 Task: Search one way flight ticket for 5 adults, 2 children, 1 infant in seat and 1 infant on lap in economy from Paducah: Barkley Regional Airport to Rock Springs: Southwest Wyoming Regional Airport (rock Springs Sweetwater County Airport) on 8-5-2023. Choice of flights is Westjet. Number of bags: 10 checked bags. Price is upto 40000. Outbound departure time preference is 9:45.
Action: Mouse moved to (320, 284)
Screenshot: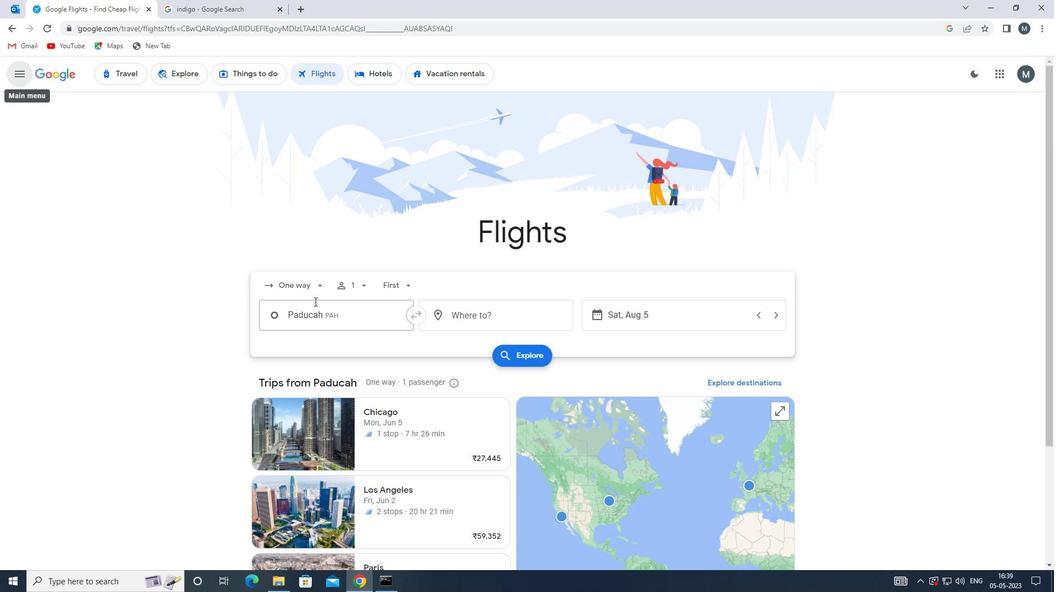 
Action: Mouse pressed left at (320, 284)
Screenshot: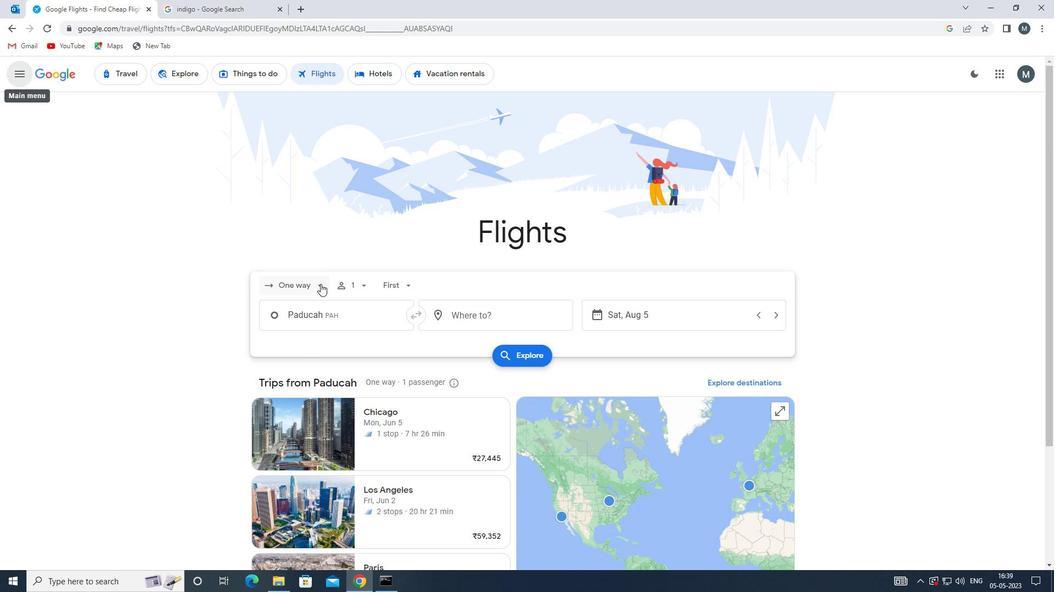 
Action: Mouse moved to (314, 334)
Screenshot: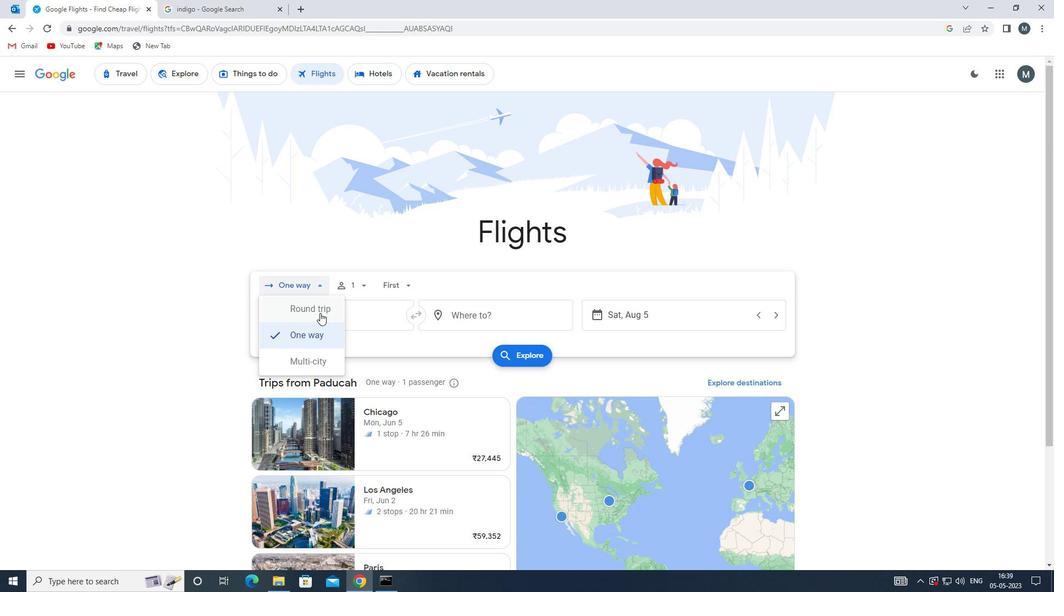 
Action: Mouse pressed left at (314, 334)
Screenshot: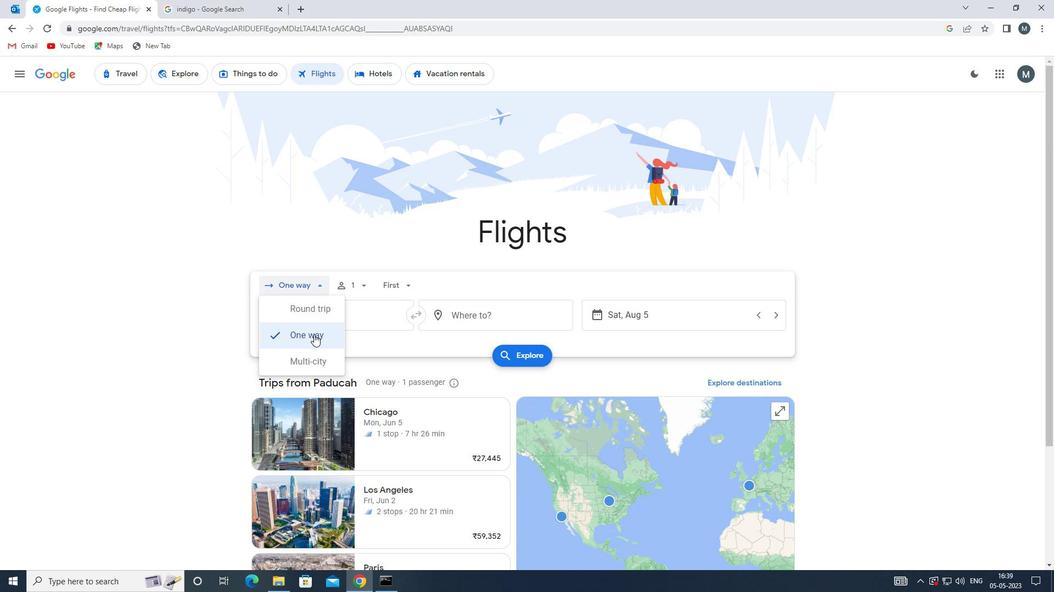 
Action: Mouse moved to (365, 281)
Screenshot: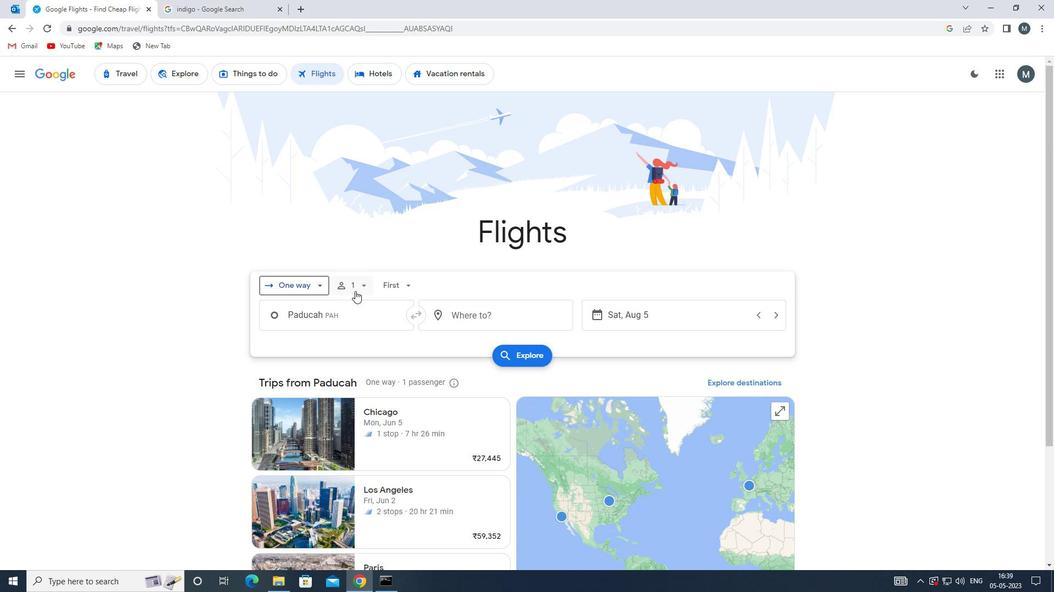 
Action: Mouse pressed left at (365, 281)
Screenshot: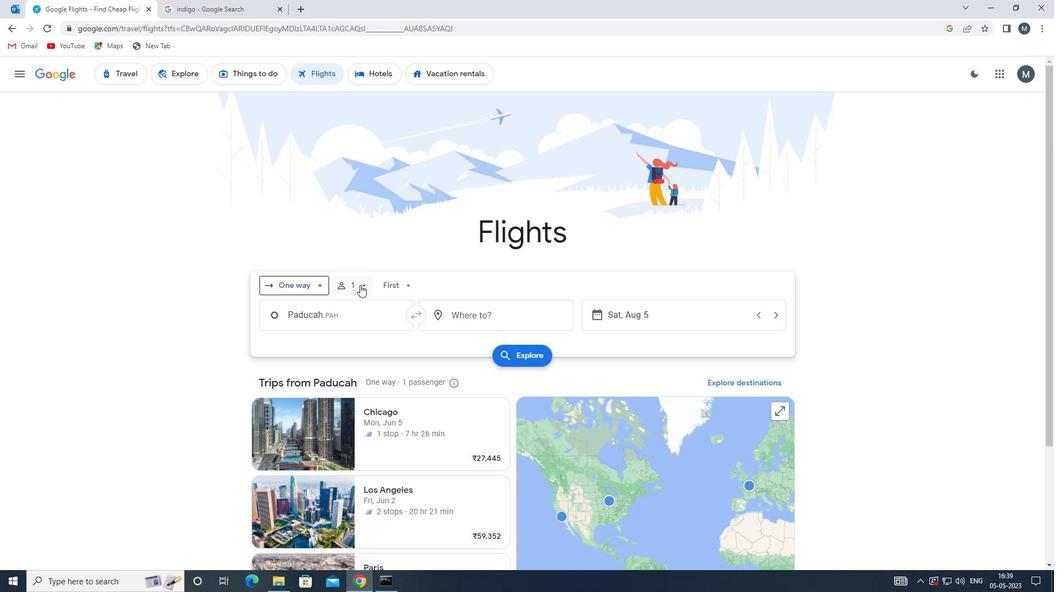 
Action: Mouse moved to (452, 315)
Screenshot: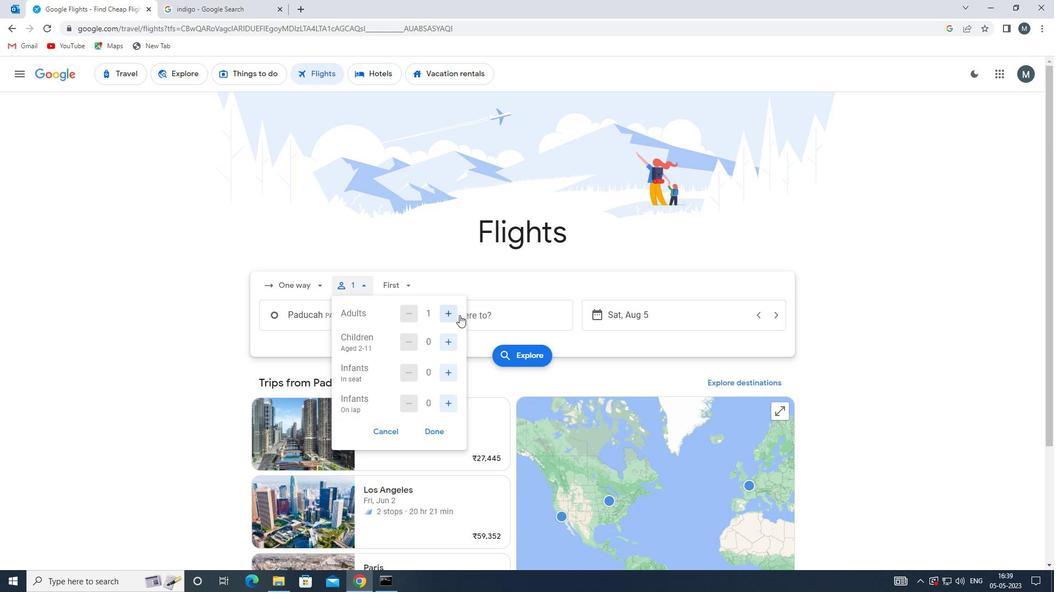 
Action: Mouse pressed left at (452, 315)
Screenshot: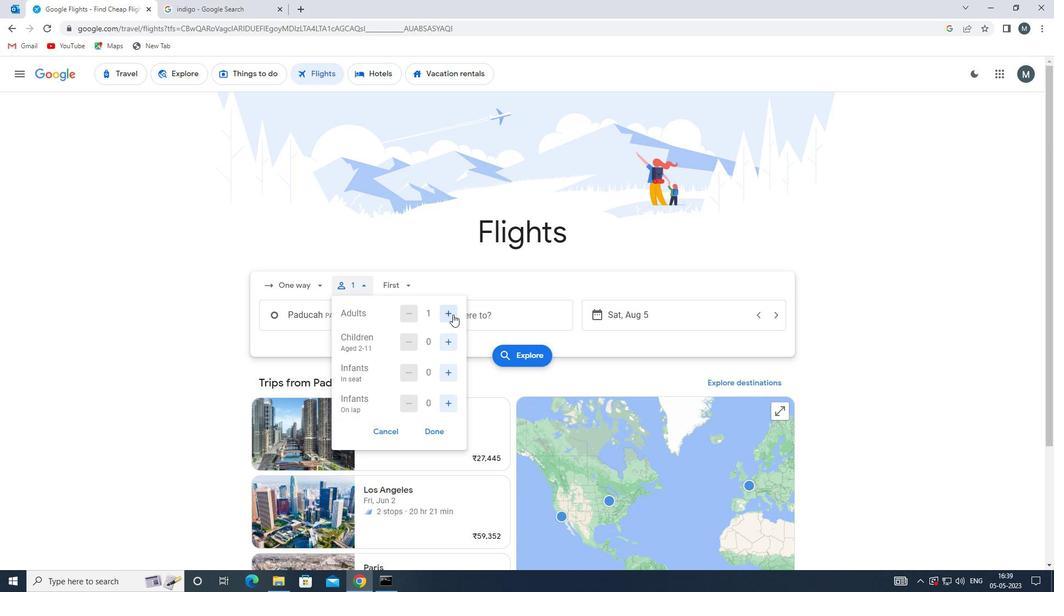 
Action: Mouse pressed left at (452, 315)
Screenshot: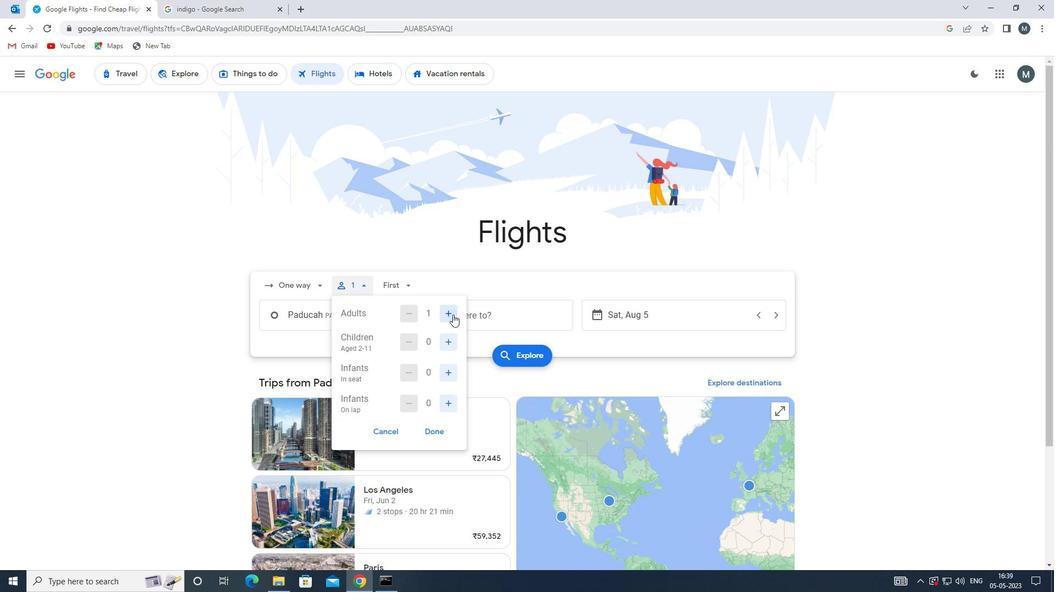 
Action: Mouse pressed left at (452, 315)
Screenshot: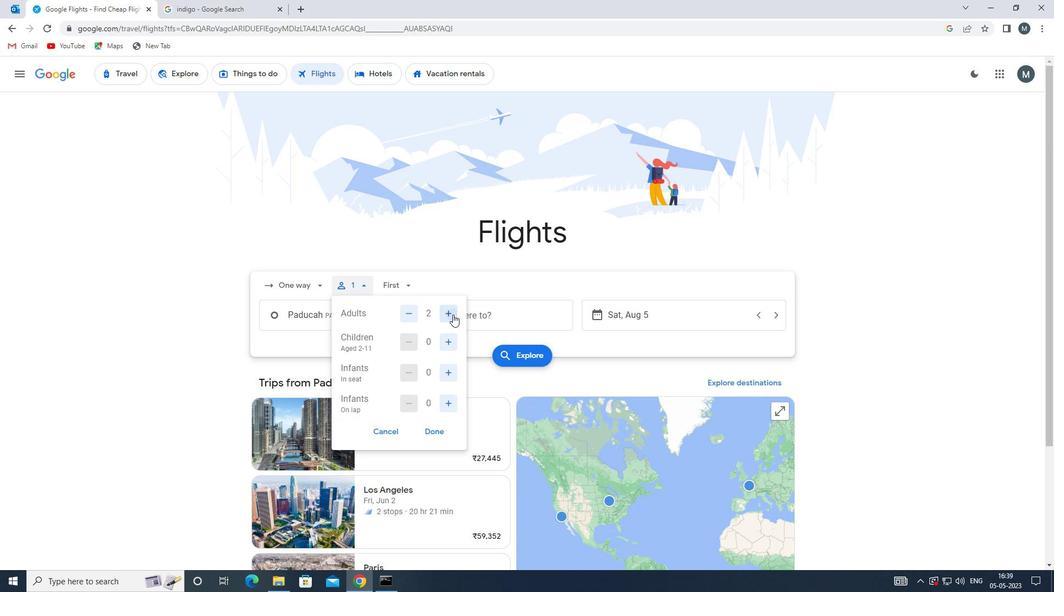 
Action: Mouse pressed left at (452, 315)
Screenshot: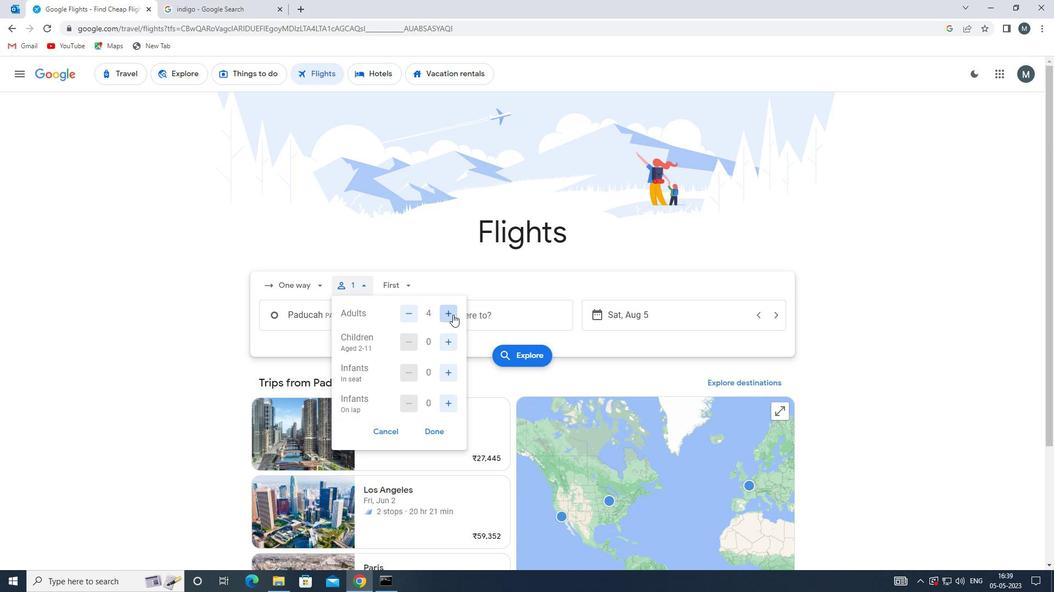 
Action: Mouse moved to (450, 348)
Screenshot: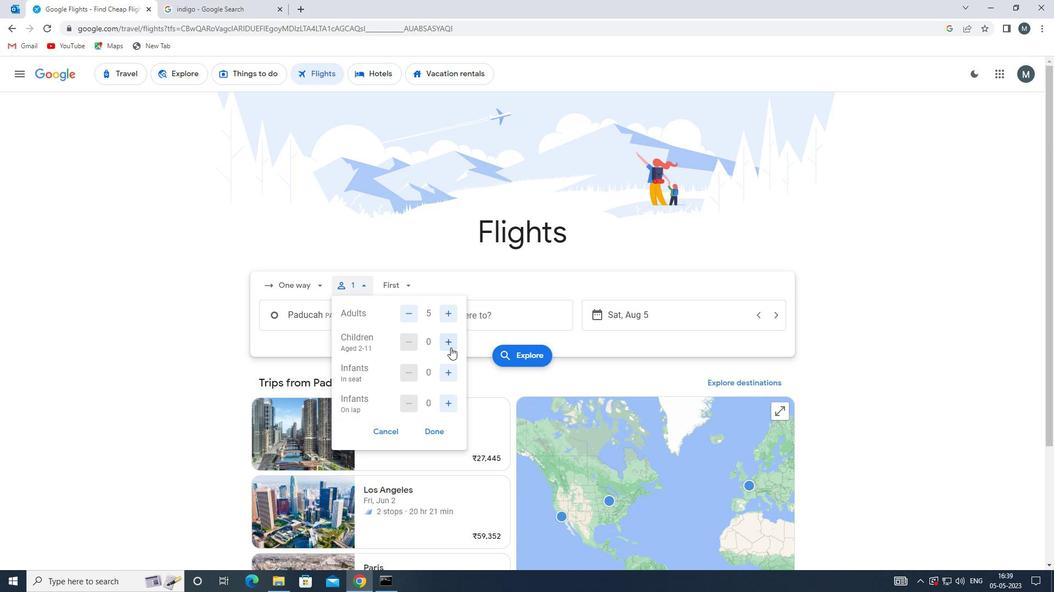 
Action: Mouse pressed left at (450, 348)
Screenshot: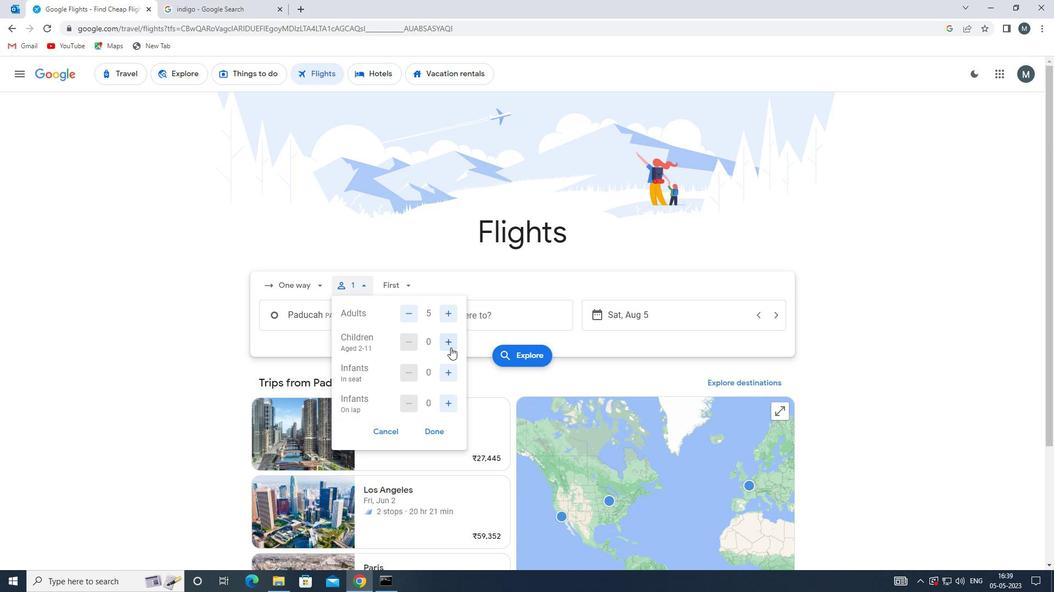 
Action: Mouse pressed left at (450, 348)
Screenshot: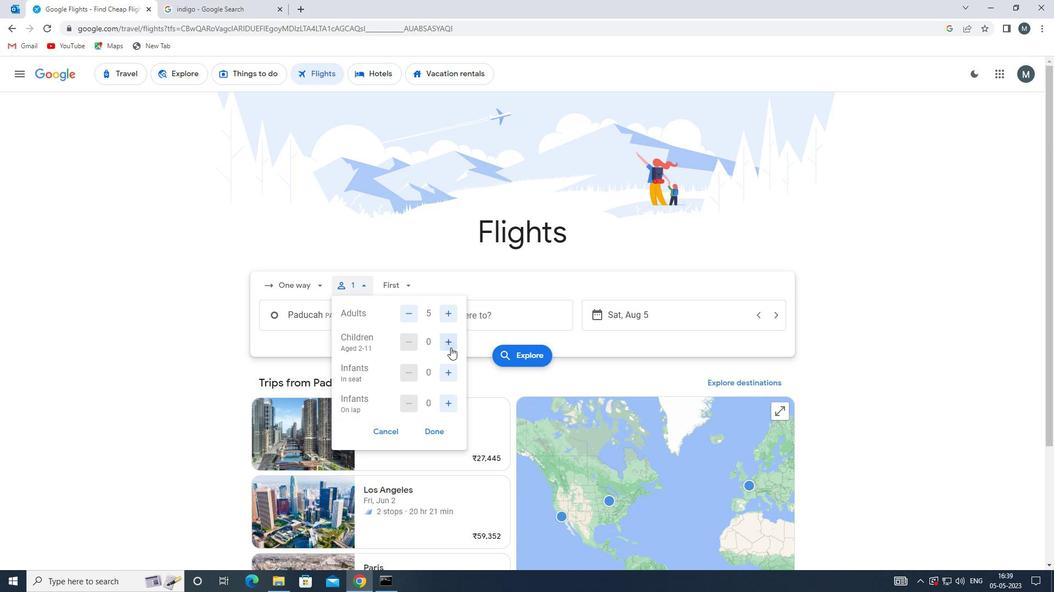 
Action: Mouse moved to (445, 368)
Screenshot: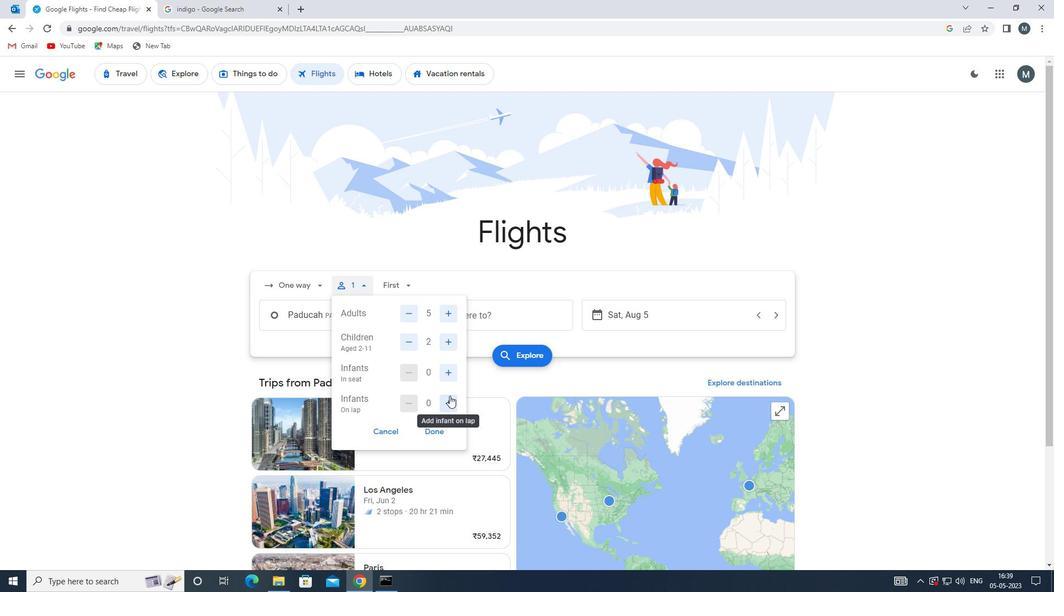 
Action: Mouse pressed left at (445, 368)
Screenshot: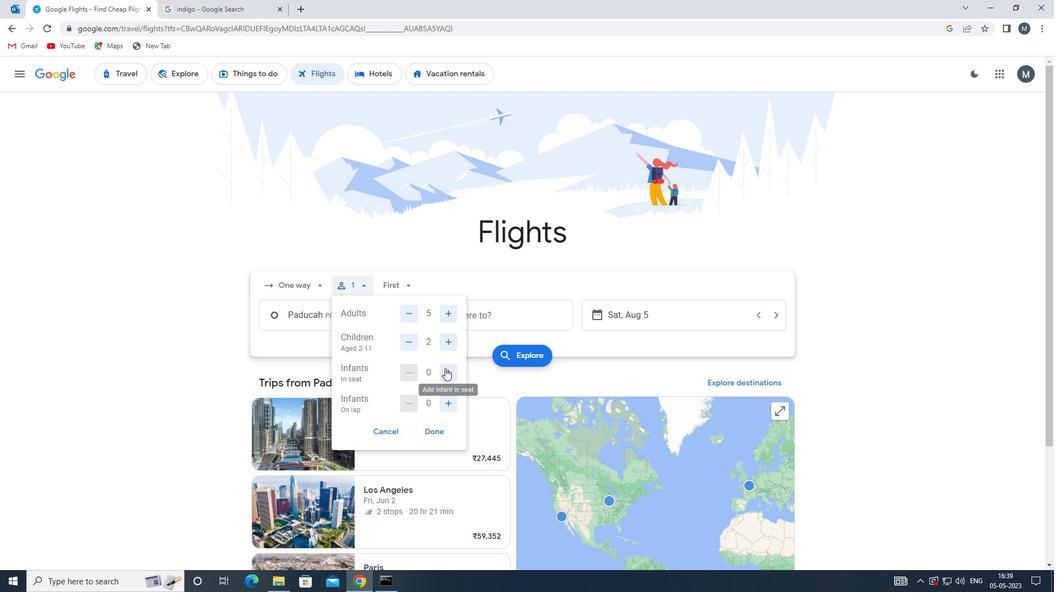 
Action: Mouse moved to (447, 396)
Screenshot: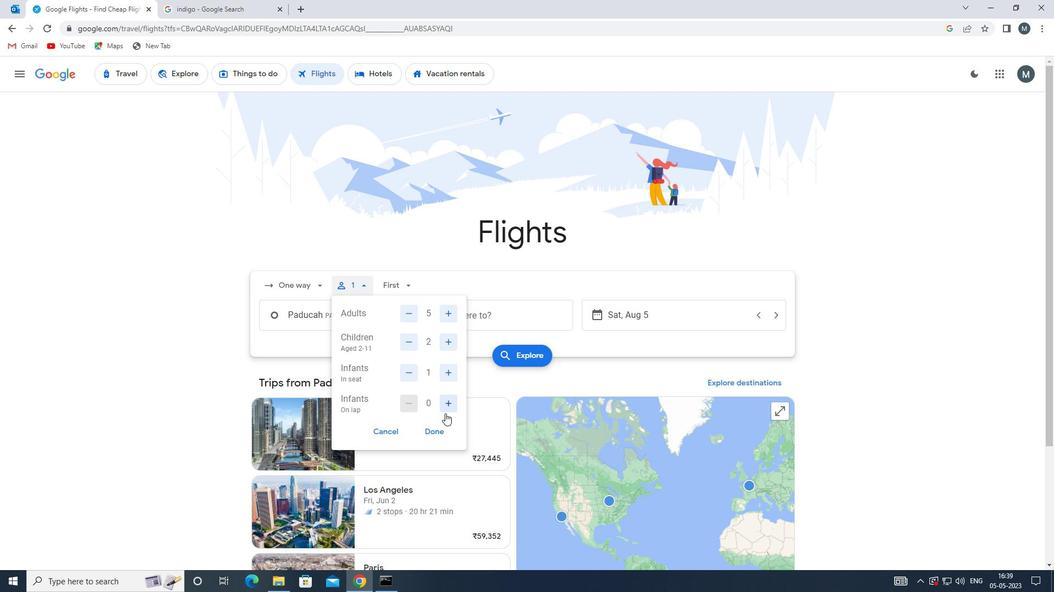 
Action: Mouse pressed left at (447, 396)
Screenshot: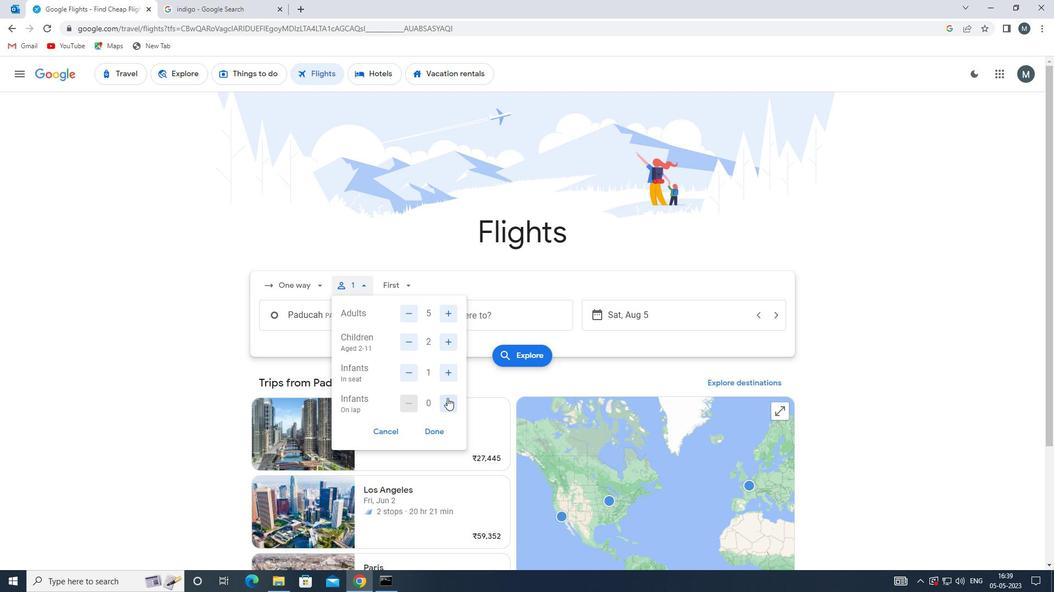 
Action: Mouse moved to (427, 430)
Screenshot: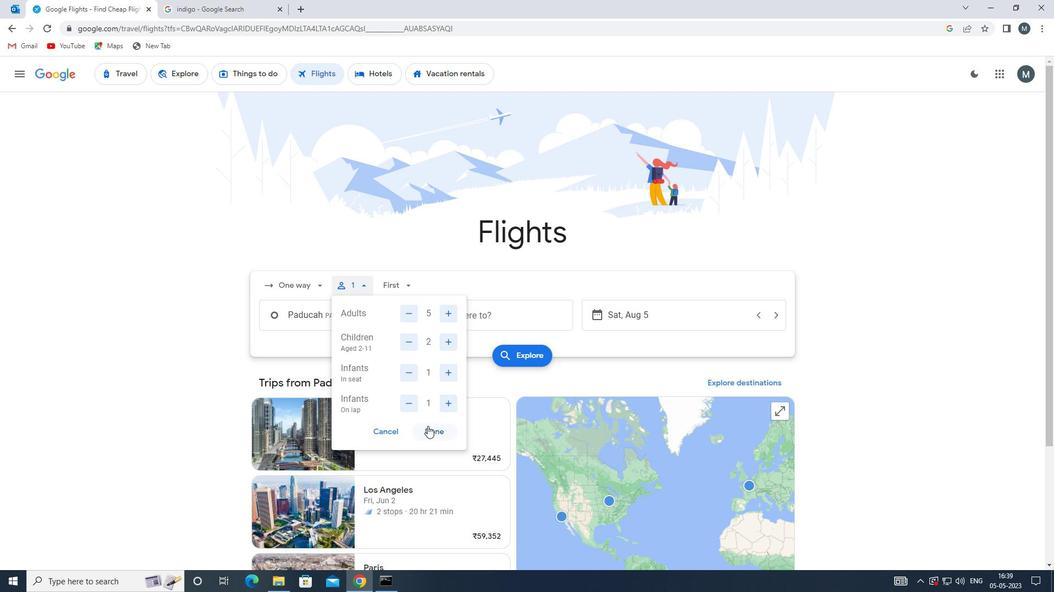 
Action: Mouse pressed left at (427, 430)
Screenshot: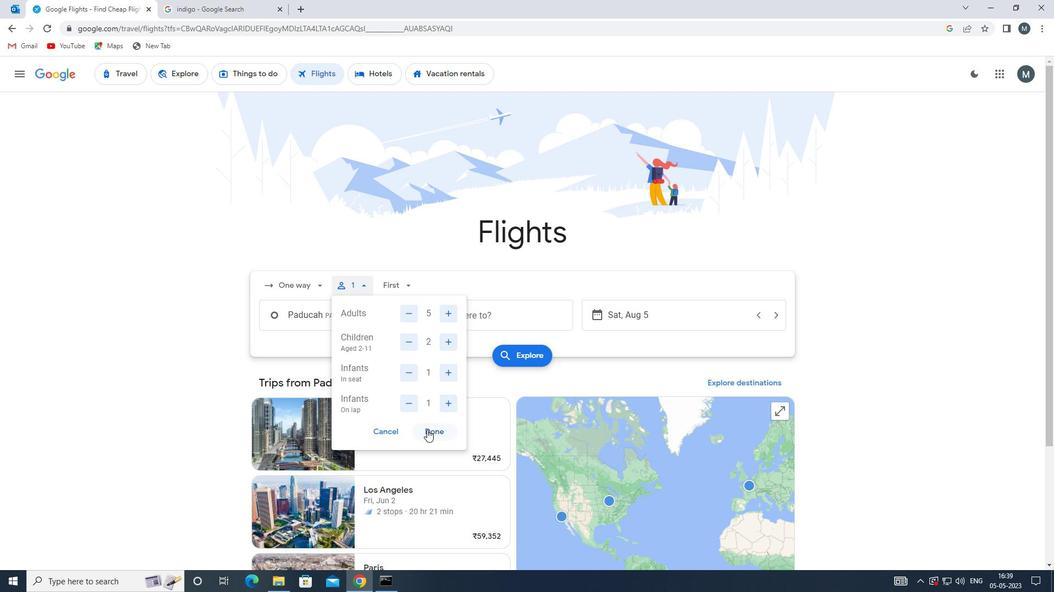 
Action: Mouse moved to (405, 284)
Screenshot: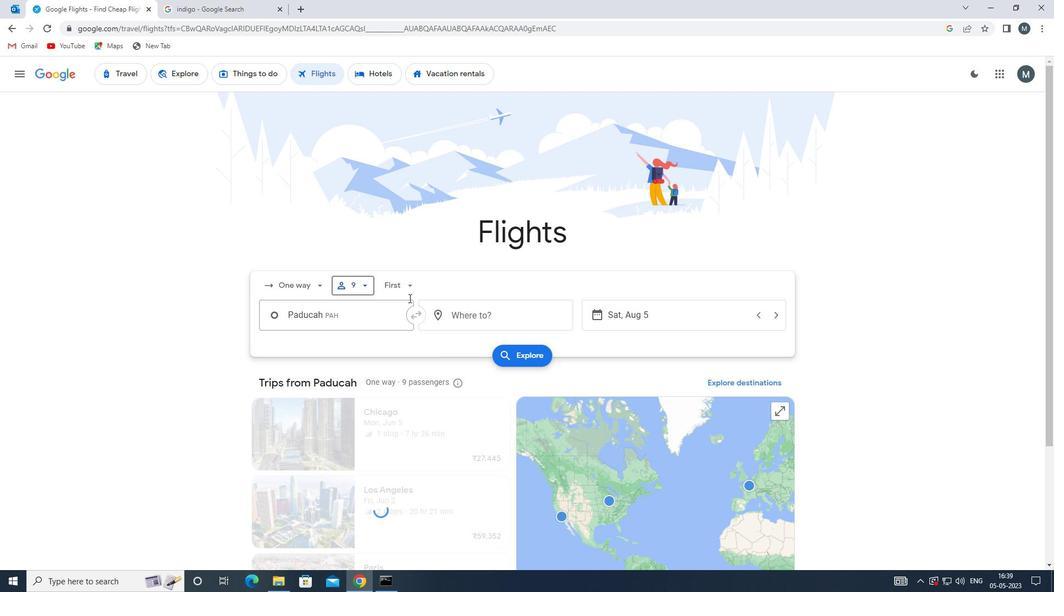 
Action: Mouse pressed left at (405, 284)
Screenshot: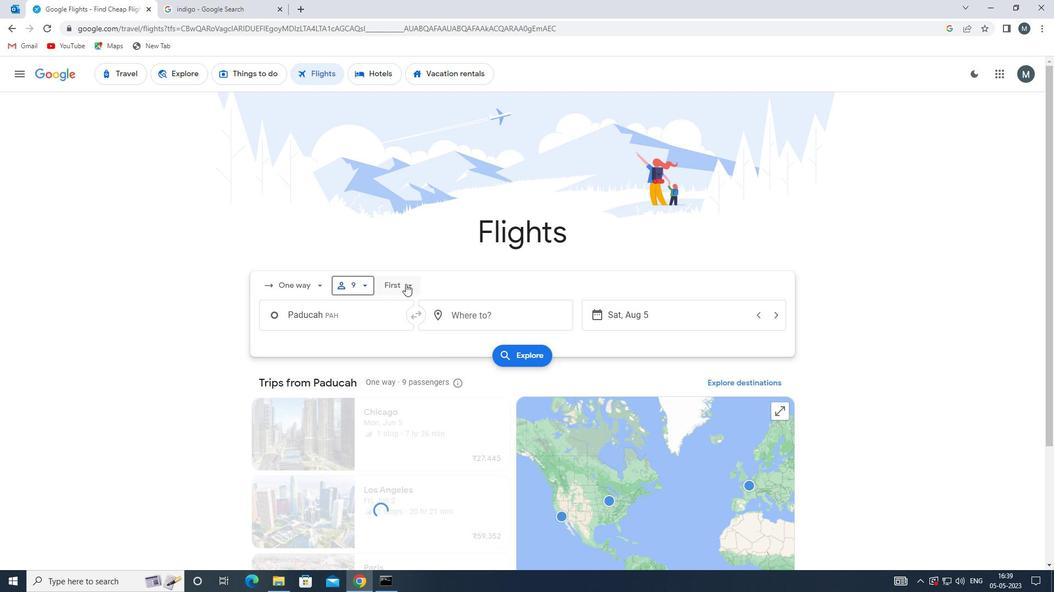 
Action: Mouse moved to (429, 310)
Screenshot: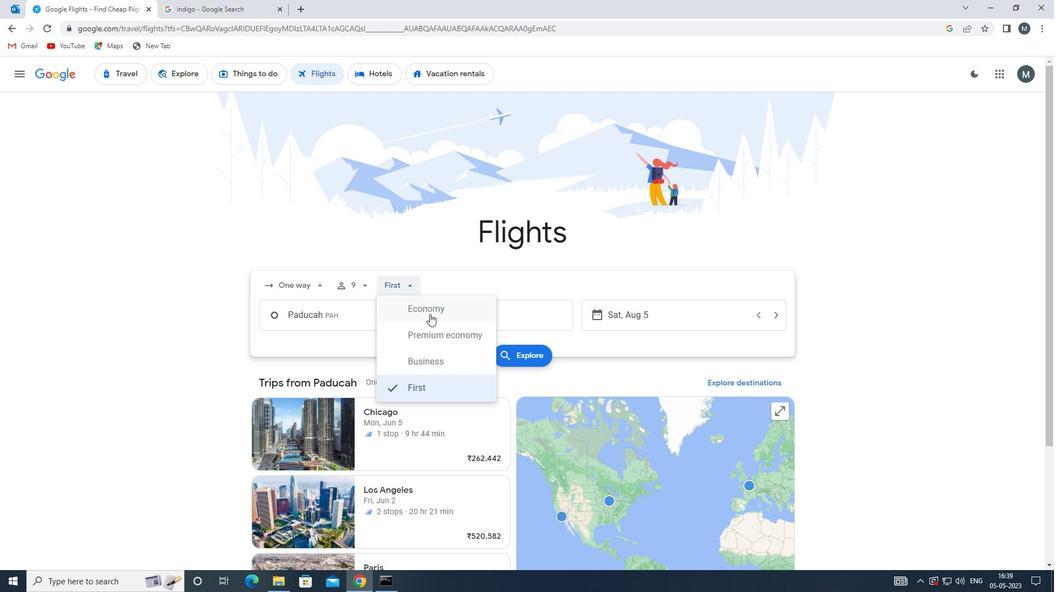 
Action: Mouse pressed left at (429, 310)
Screenshot: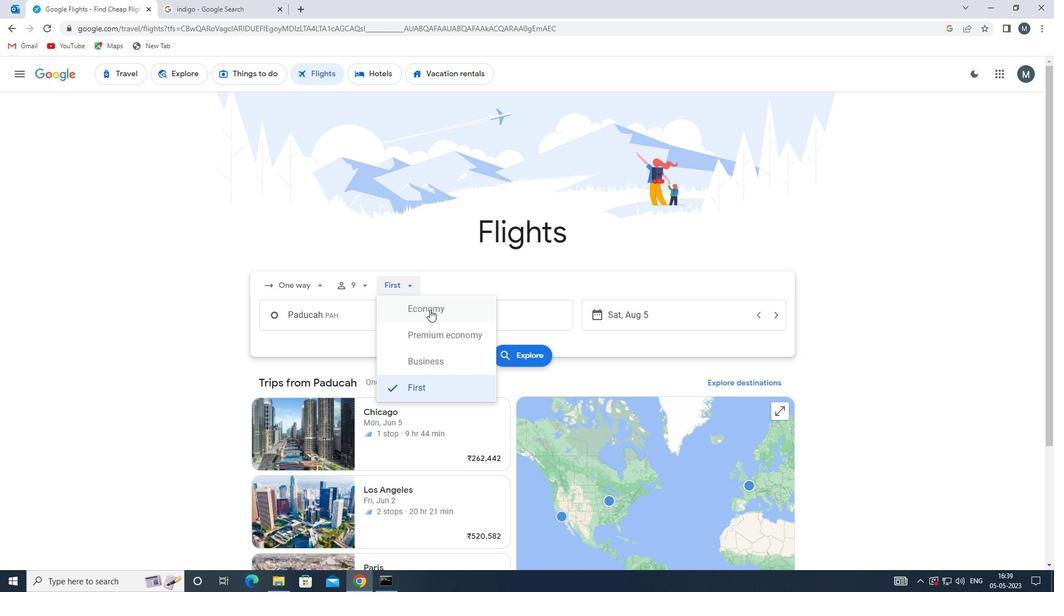 
Action: Mouse moved to (349, 321)
Screenshot: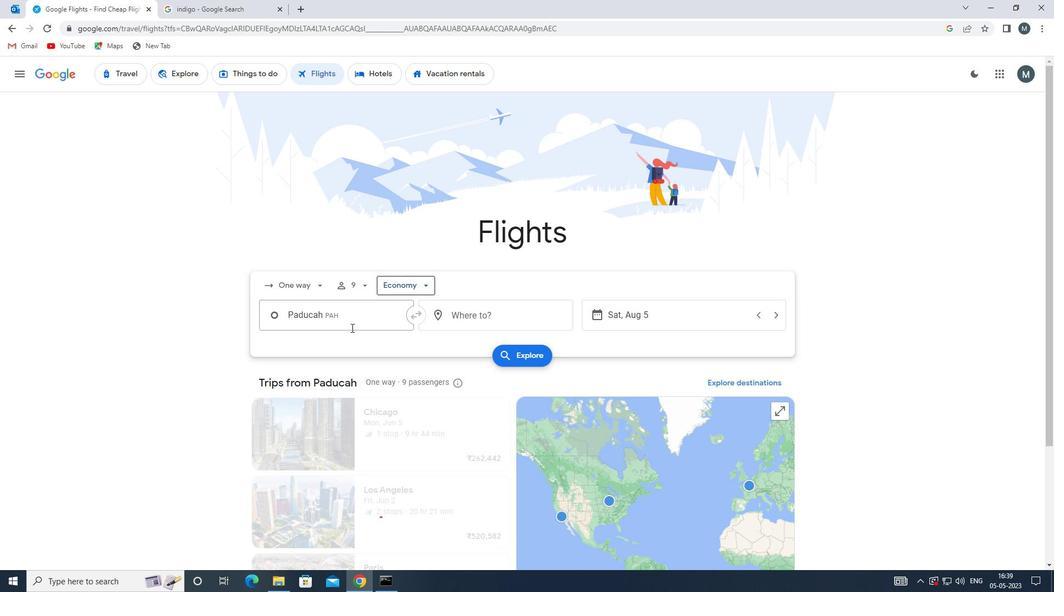 
Action: Mouse pressed left at (349, 321)
Screenshot: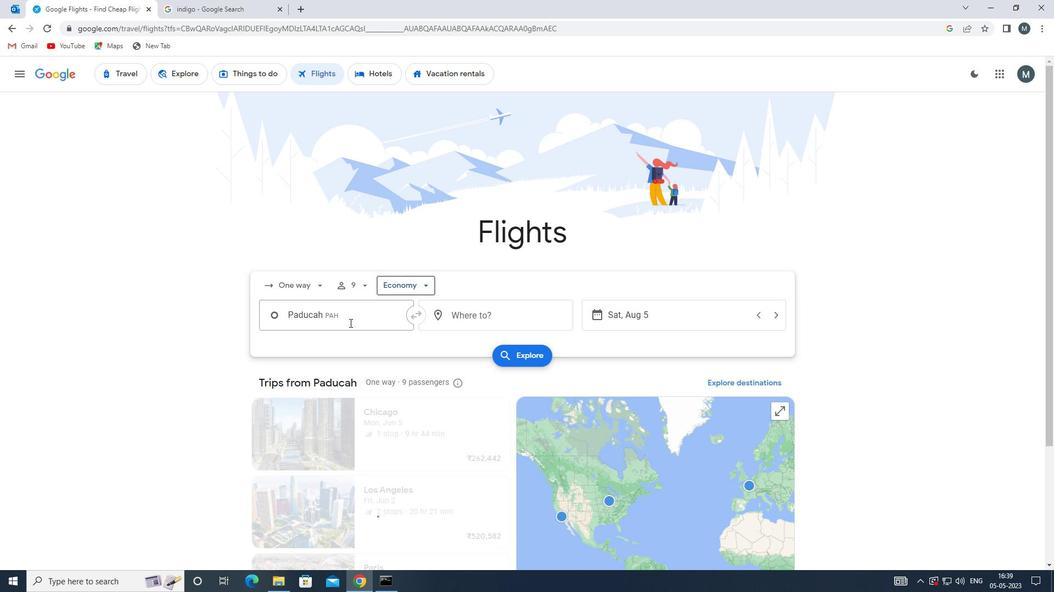 
Action: Mouse moved to (346, 404)
Screenshot: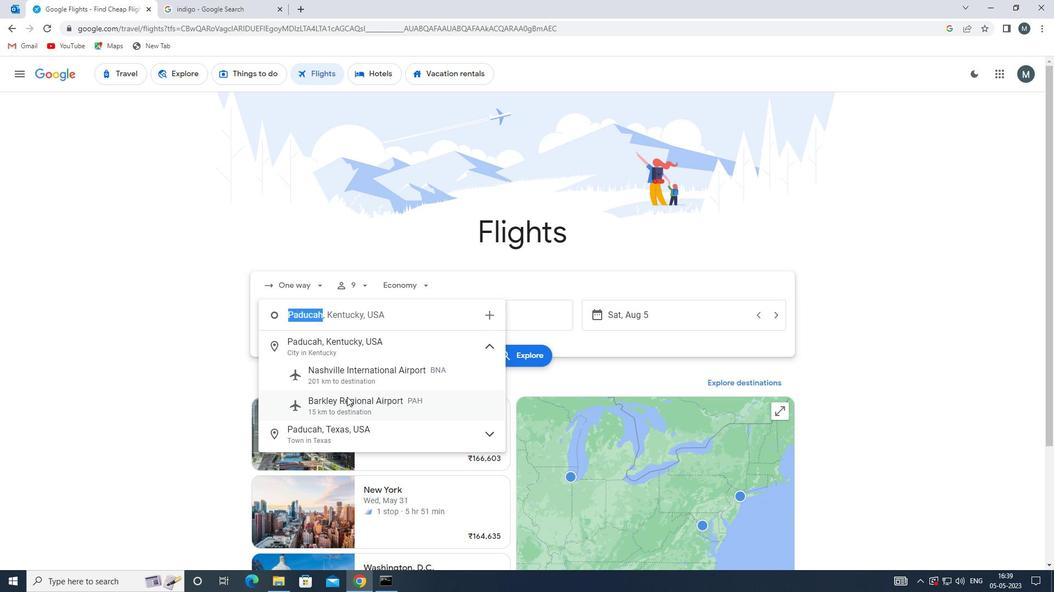 
Action: Mouse pressed left at (346, 404)
Screenshot: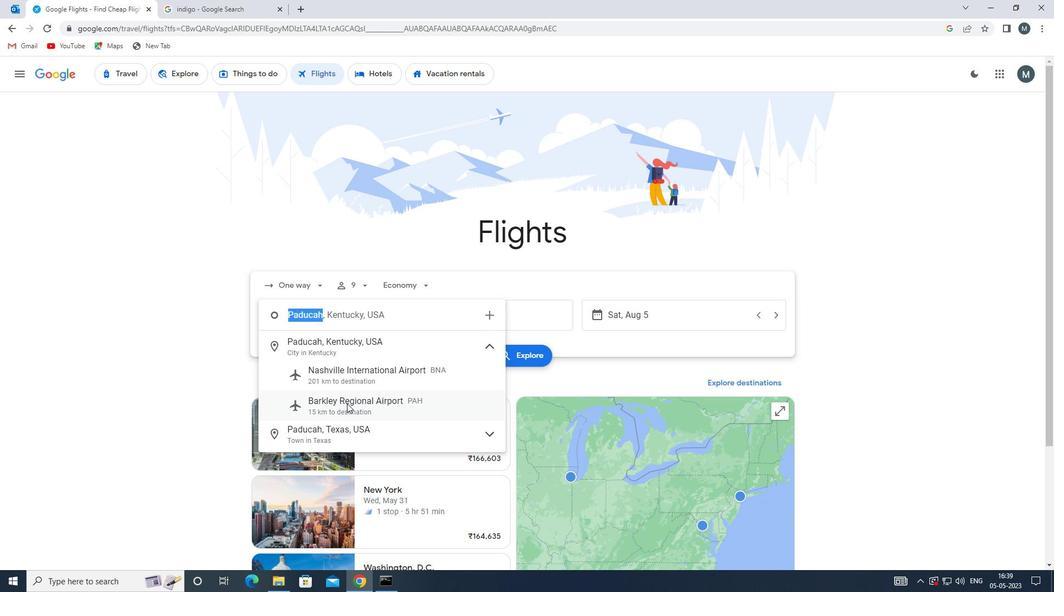 
Action: Mouse moved to (461, 322)
Screenshot: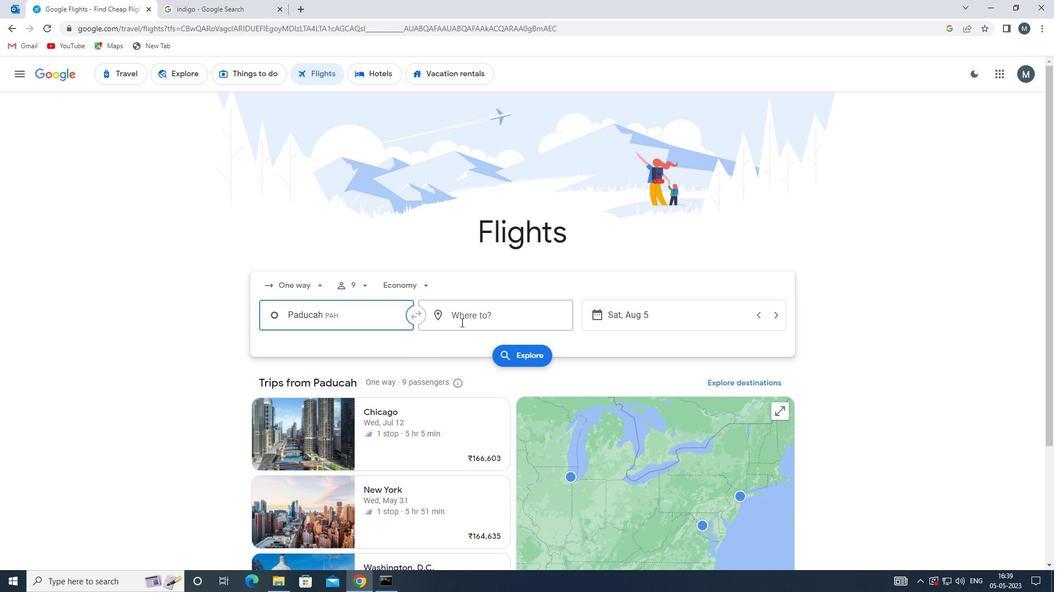 
Action: Mouse pressed left at (461, 322)
Screenshot: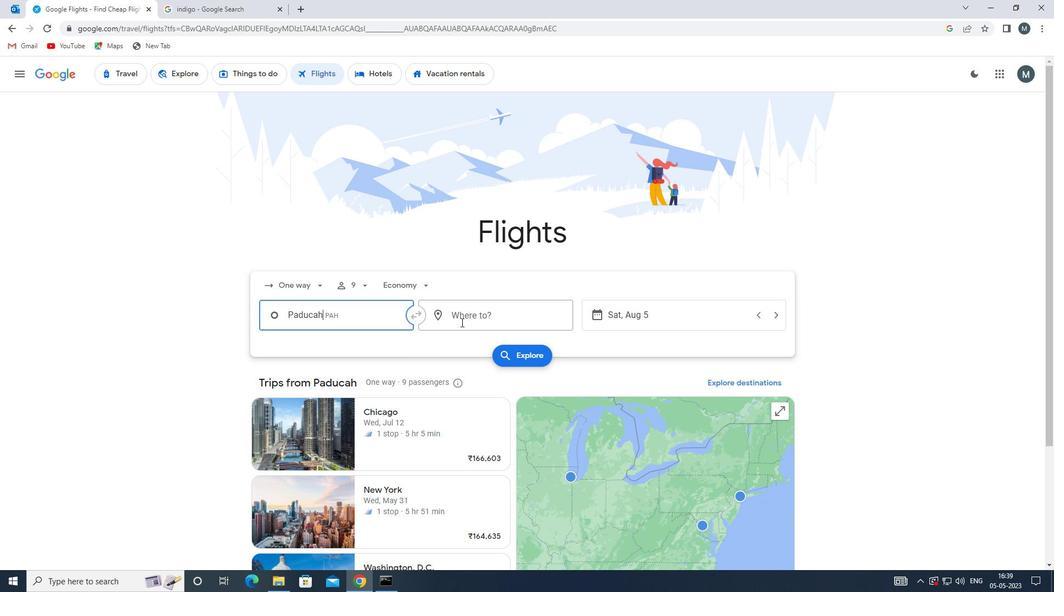 
Action: Key pressed s<Key.backspace>rks
Screenshot: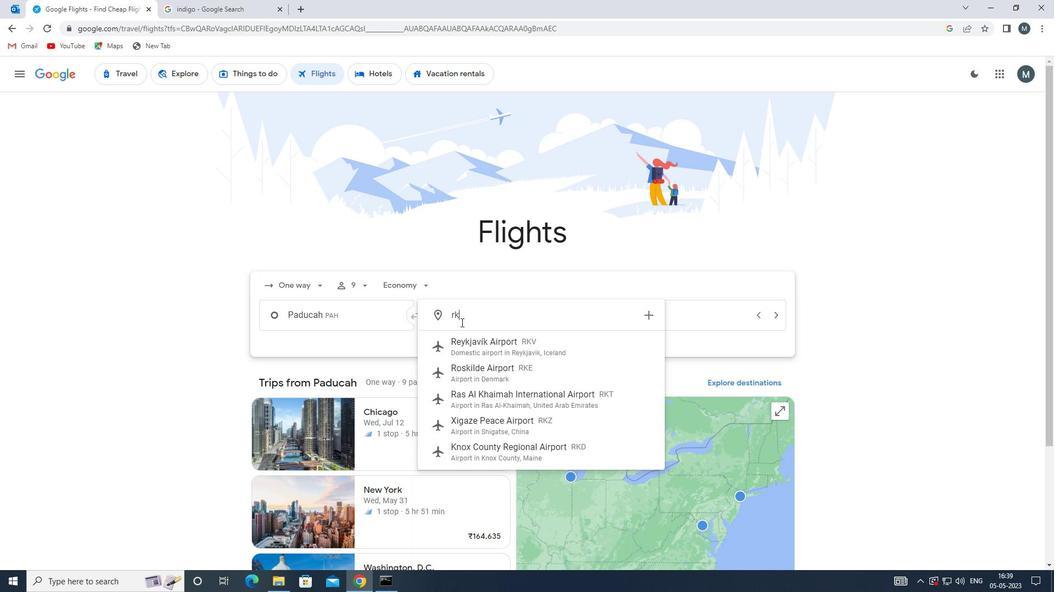 
Action: Mouse moved to (499, 351)
Screenshot: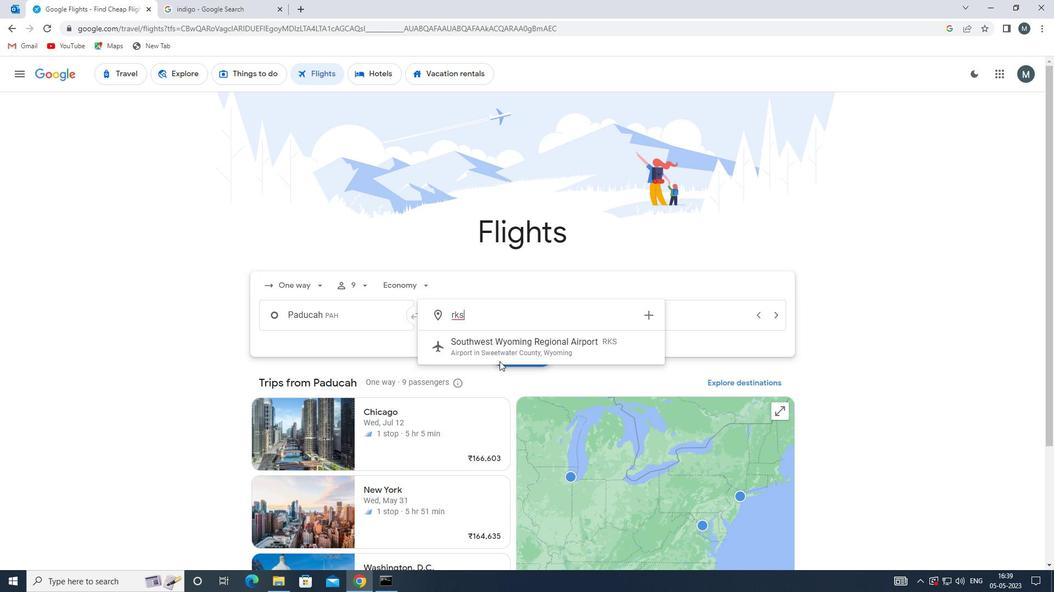 
Action: Mouse pressed left at (499, 351)
Screenshot: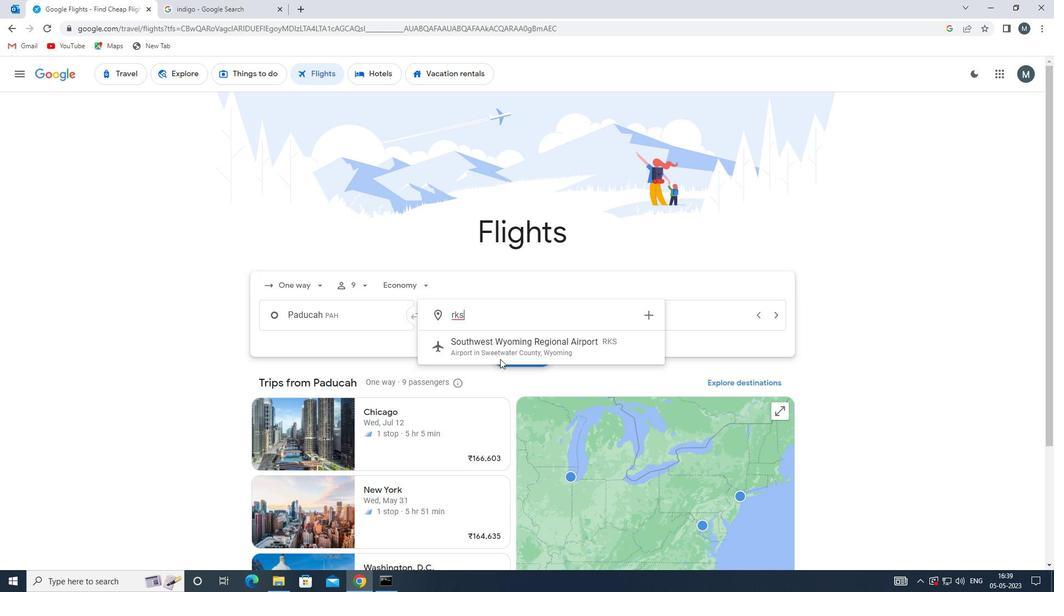 
Action: Mouse moved to (635, 313)
Screenshot: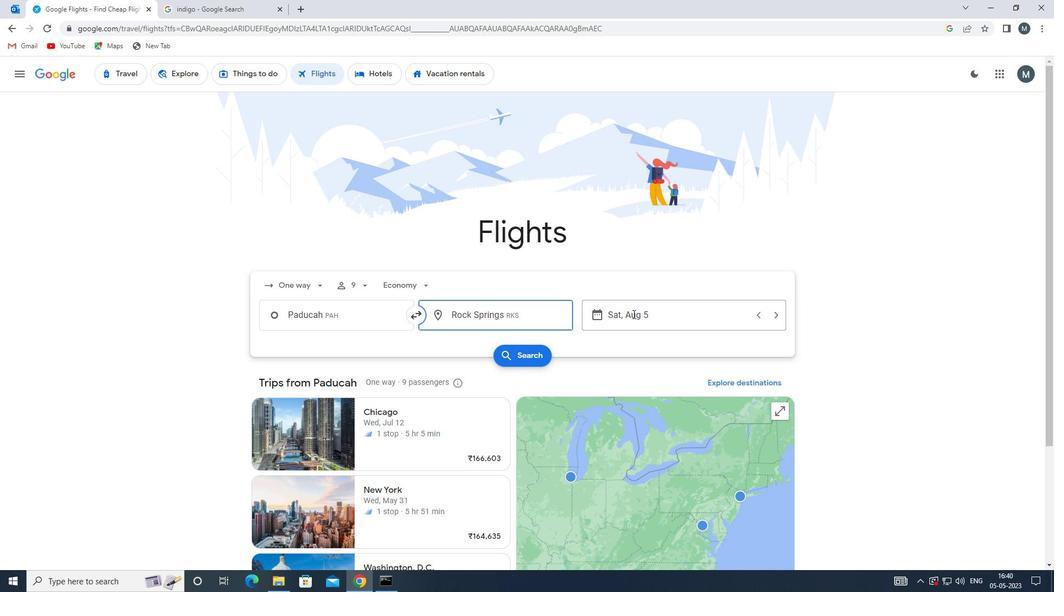 
Action: Mouse pressed left at (635, 313)
Screenshot: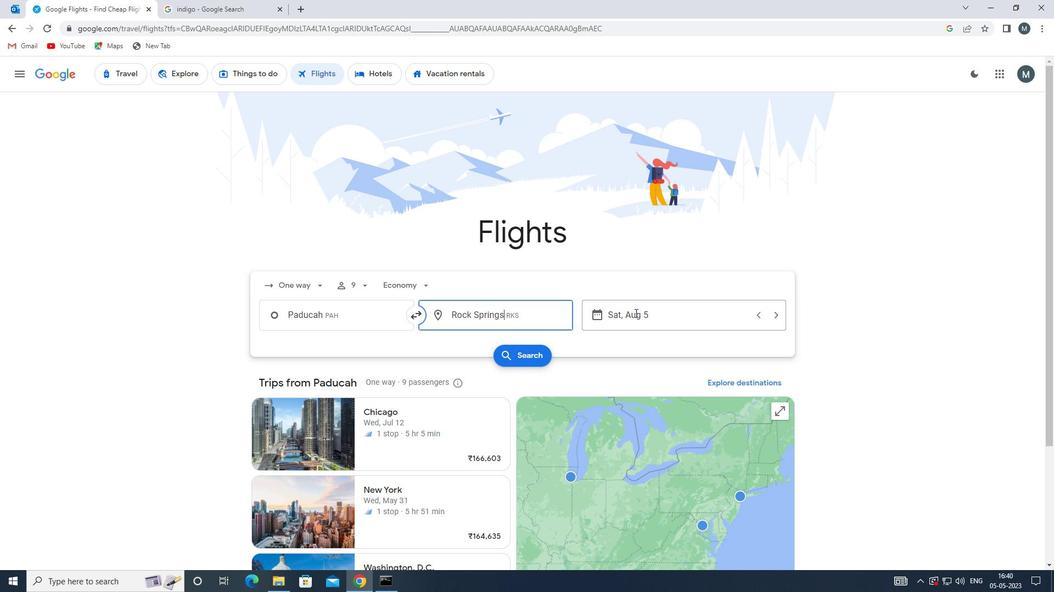 
Action: Mouse moved to (551, 370)
Screenshot: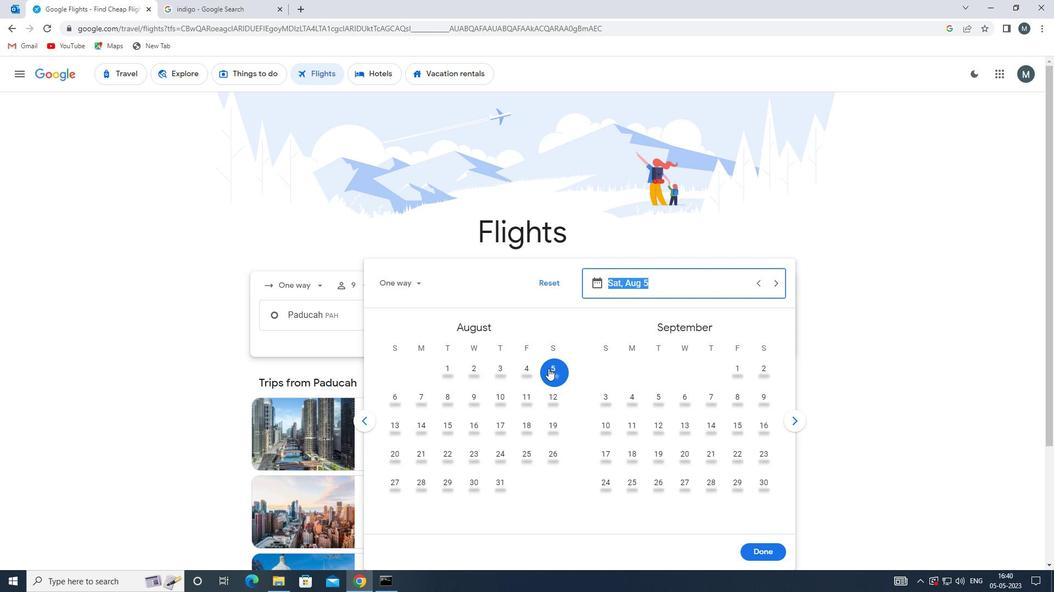 
Action: Mouse pressed left at (551, 370)
Screenshot: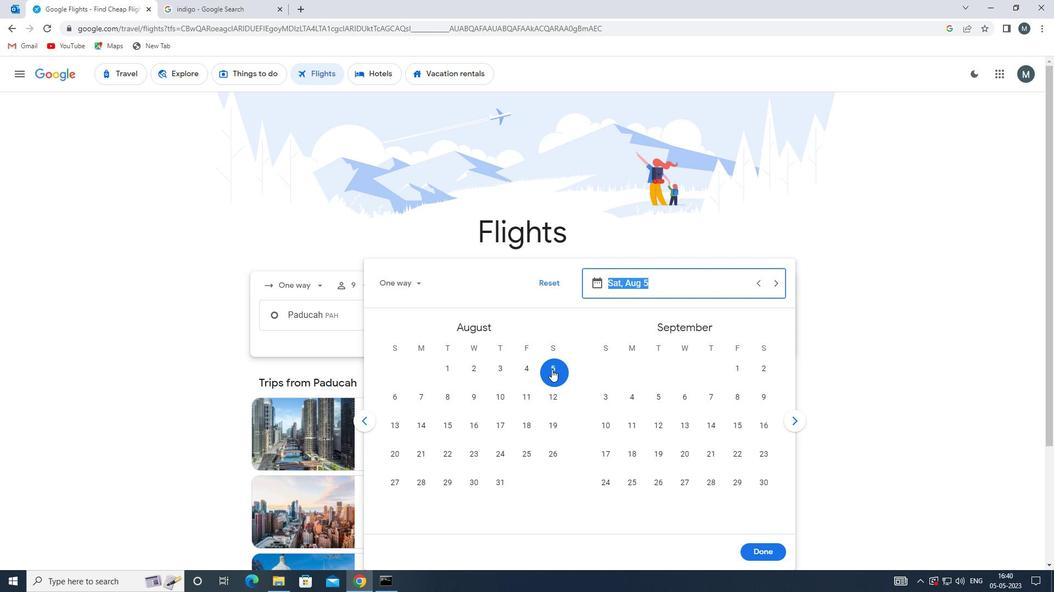 
Action: Mouse moved to (750, 550)
Screenshot: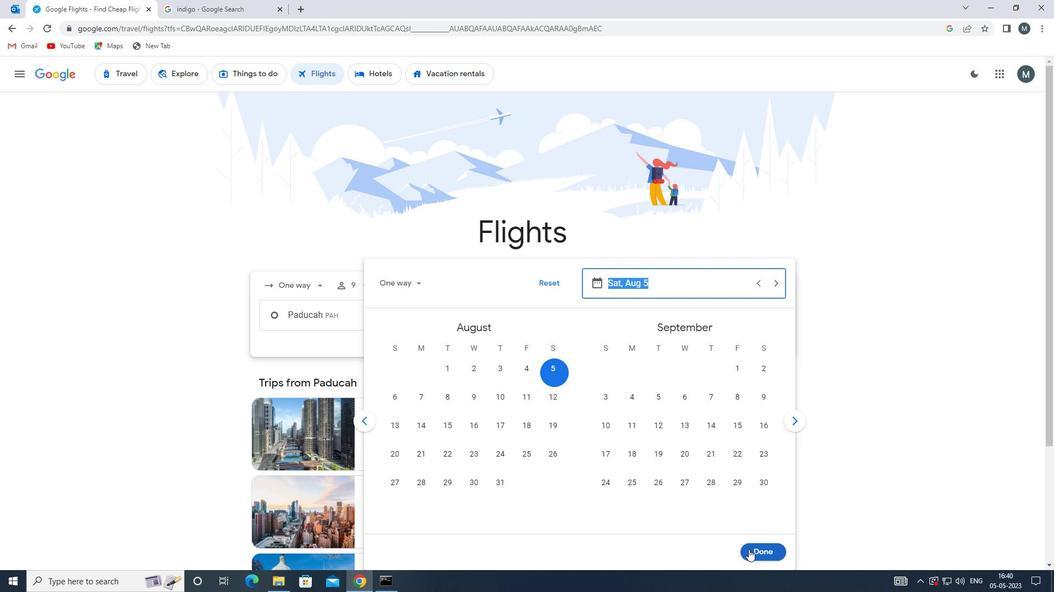 
Action: Mouse pressed left at (750, 550)
Screenshot: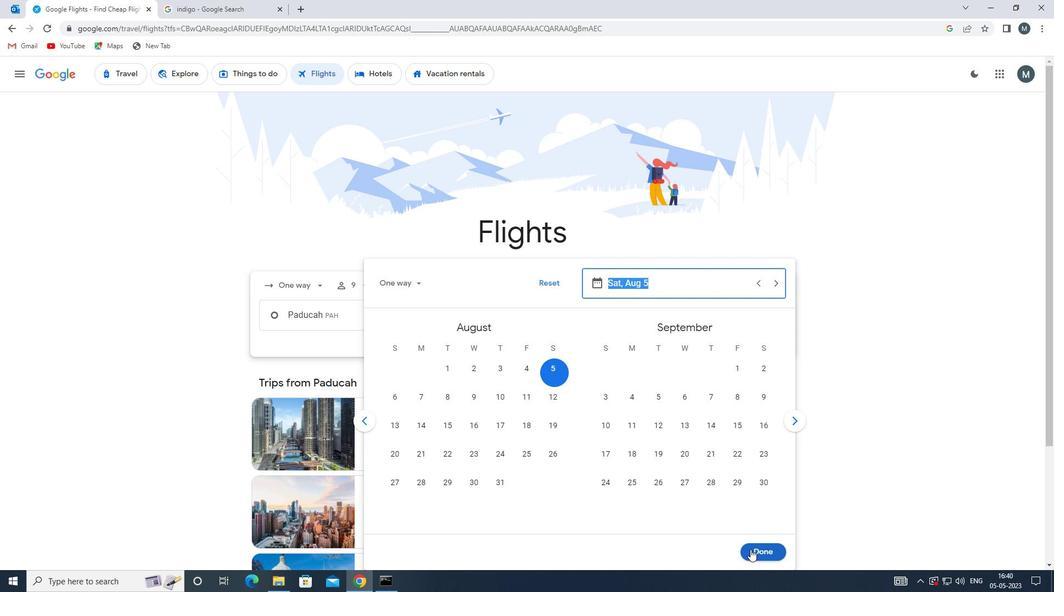 
Action: Mouse moved to (511, 350)
Screenshot: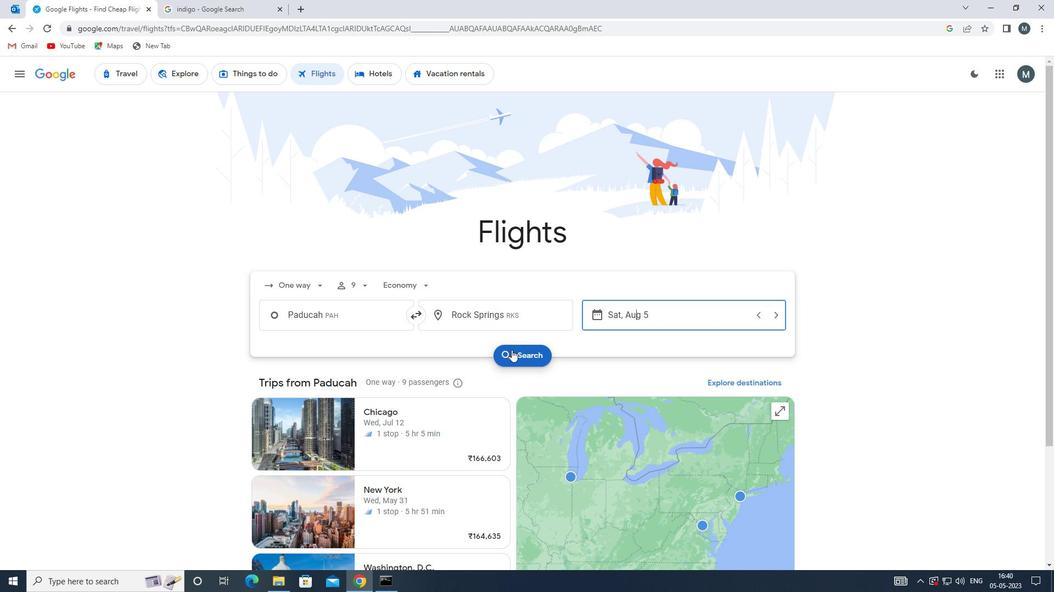 
Action: Mouse pressed left at (511, 350)
Screenshot: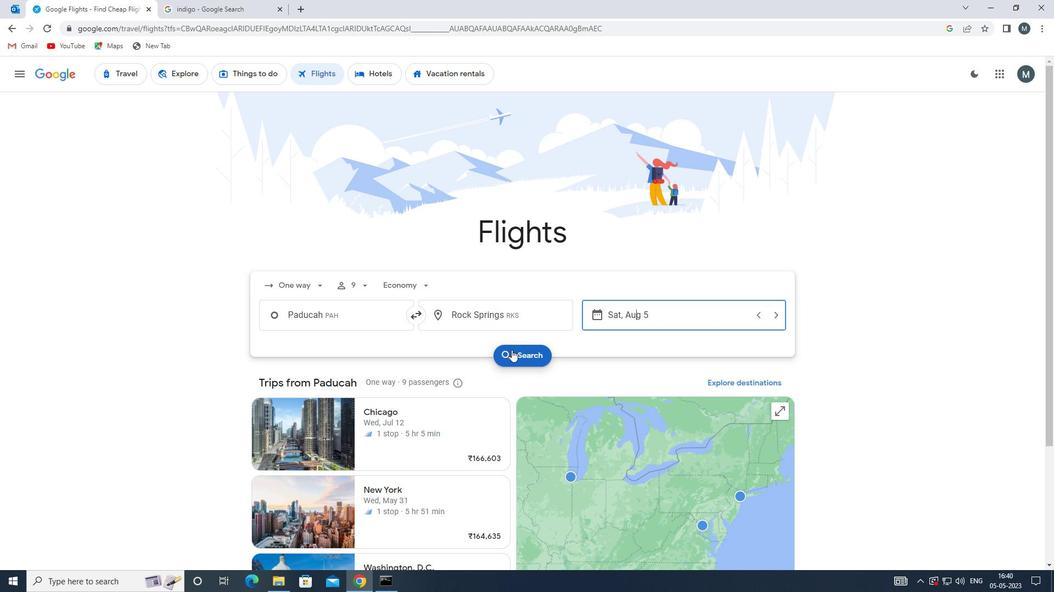 
Action: Mouse moved to (287, 179)
Screenshot: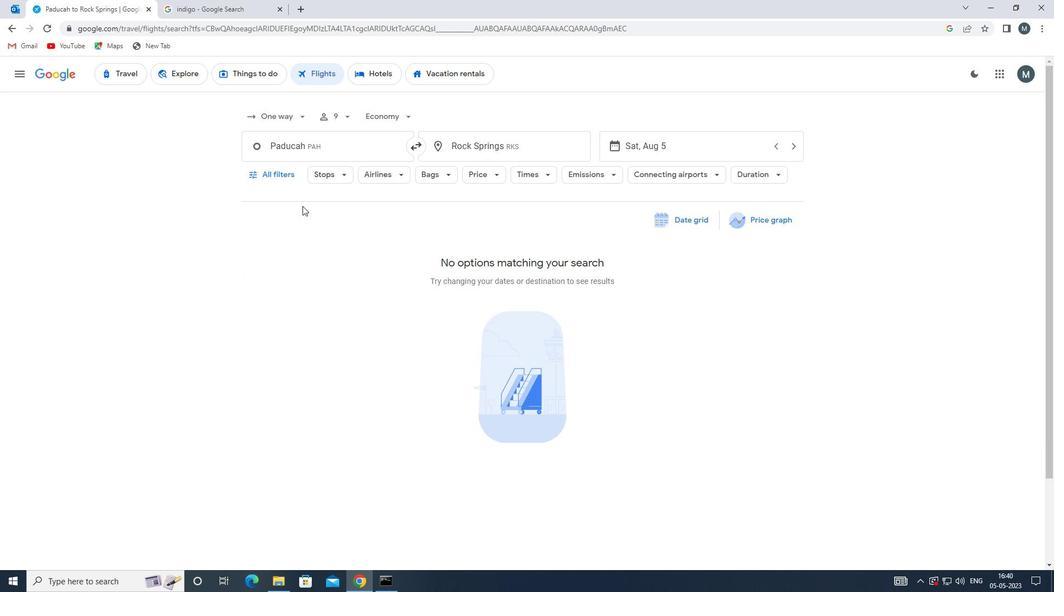 
Action: Mouse pressed left at (287, 179)
Screenshot: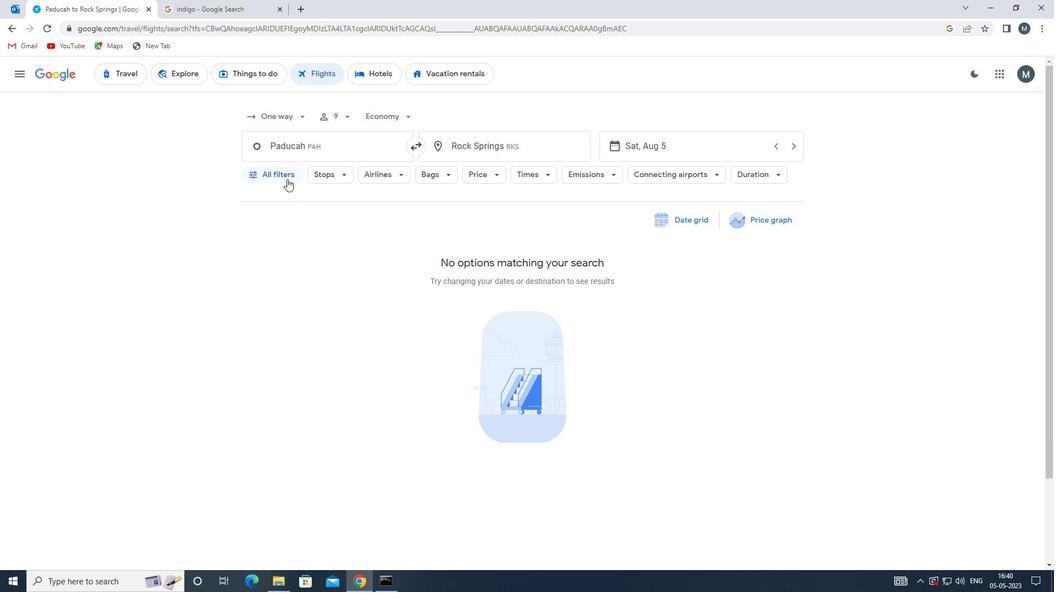 
Action: Mouse moved to (343, 370)
Screenshot: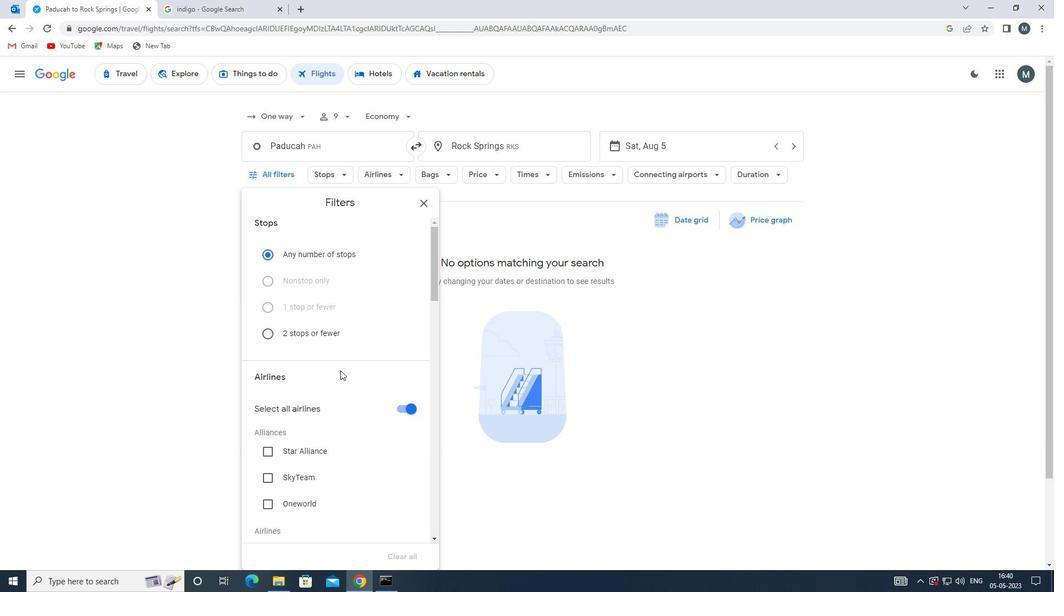 
Action: Mouse scrolled (343, 369) with delta (0, 0)
Screenshot: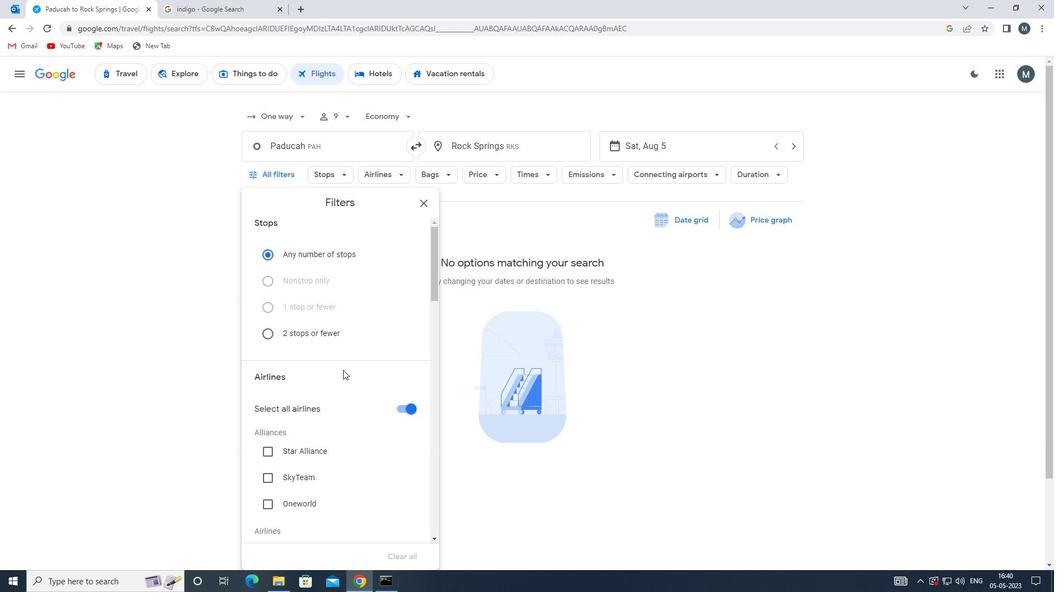 
Action: Mouse scrolled (343, 369) with delta (0, 0)
Screenshot: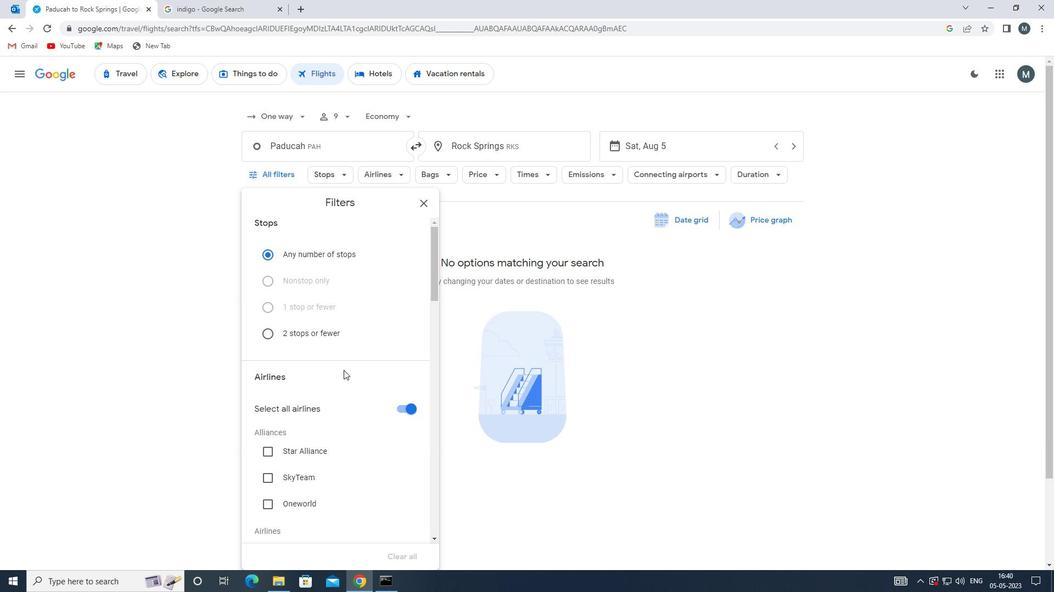 
Action: Mouse moved to (401, 300)
Screenshot: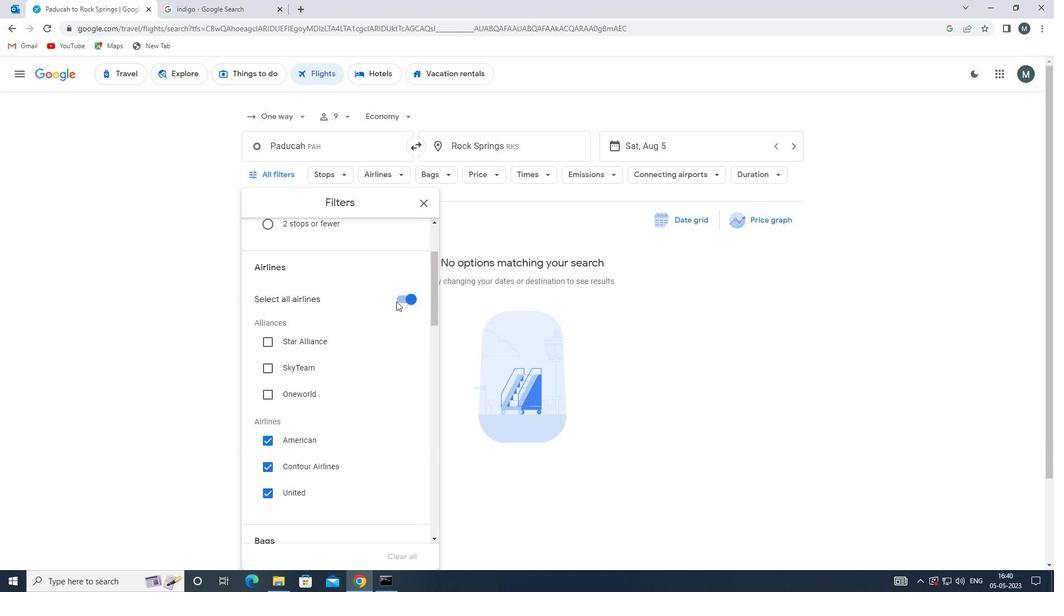 
Action: Mouse pressed left at (401, 300)
Screenshot: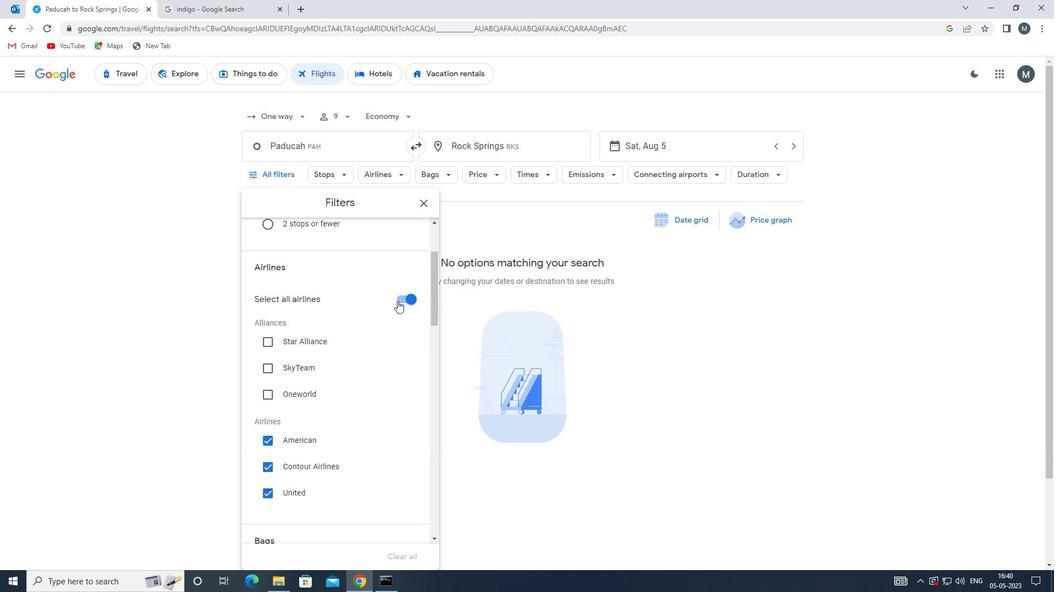 
Action: Mouse moved to (340, 377)
Screenshot: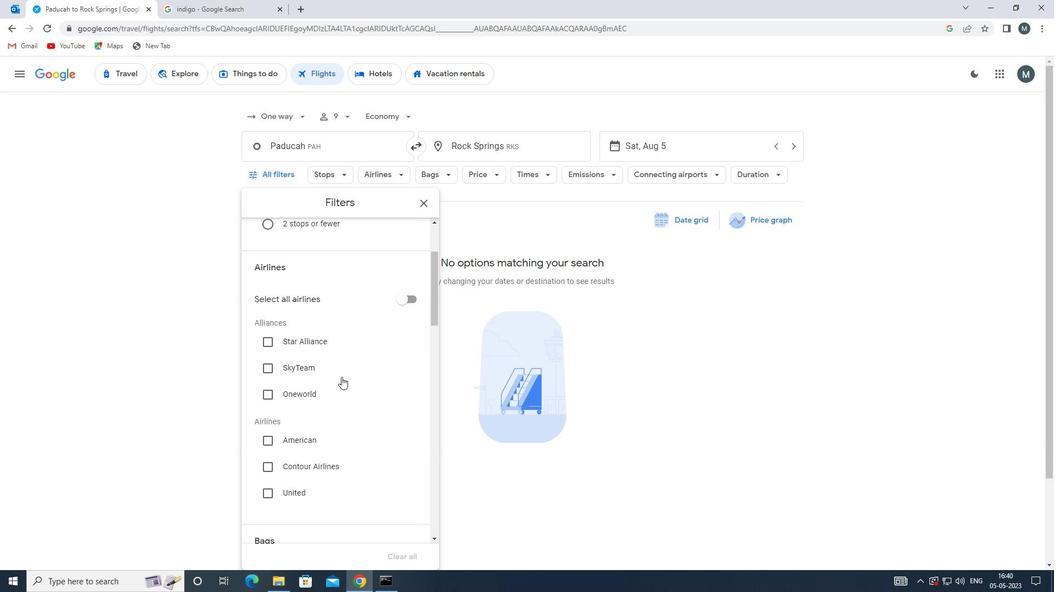 
Action: Mouse scrolled (340, 377) with delta (0, 0)
Screenshot: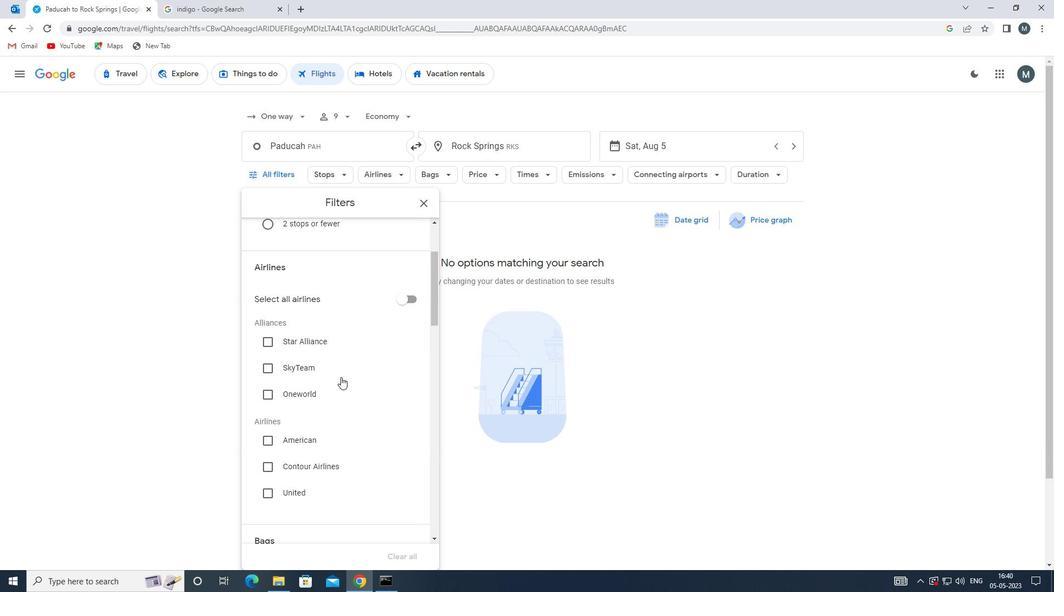 
Action: Mouse moved to (339, 371)
Screenshot: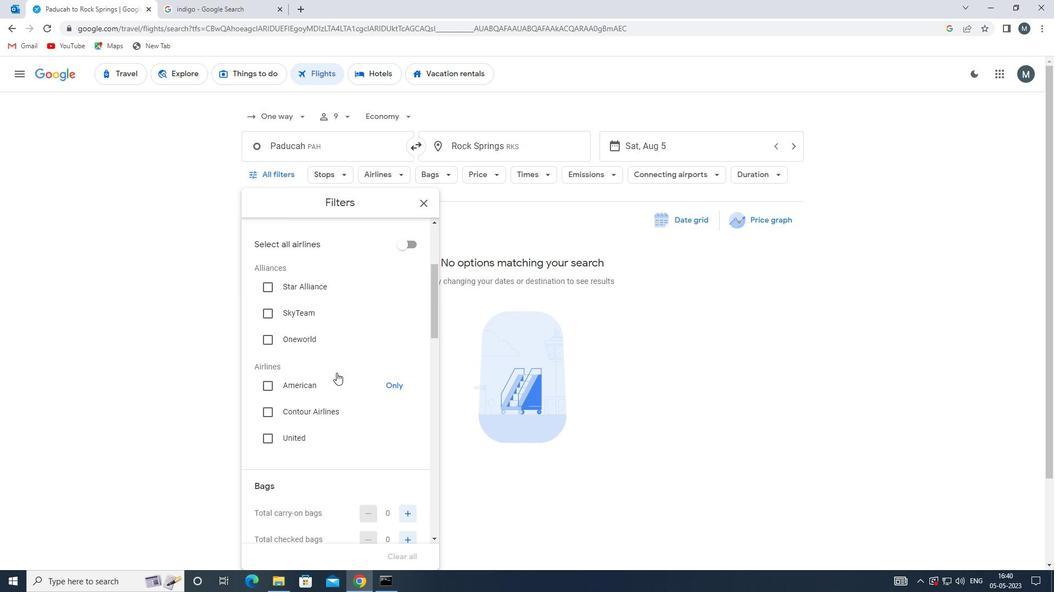 
Action: Mouse scrolled (339, 370) with delta (0, 0)
Screenshot: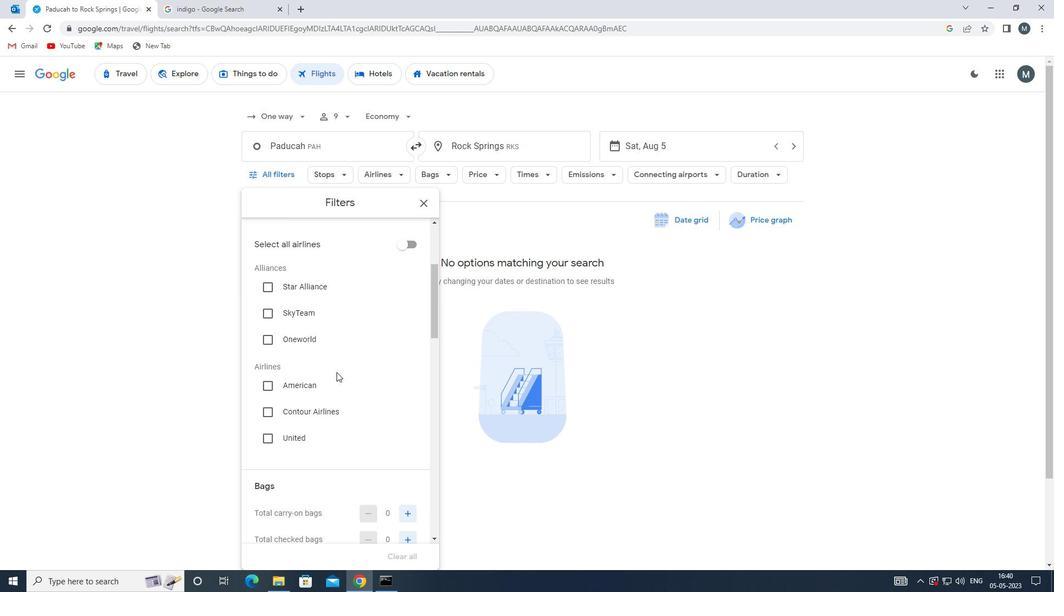 
Action: Mouse scrolled (339, 370) with delta (0, 0)
Screenshot: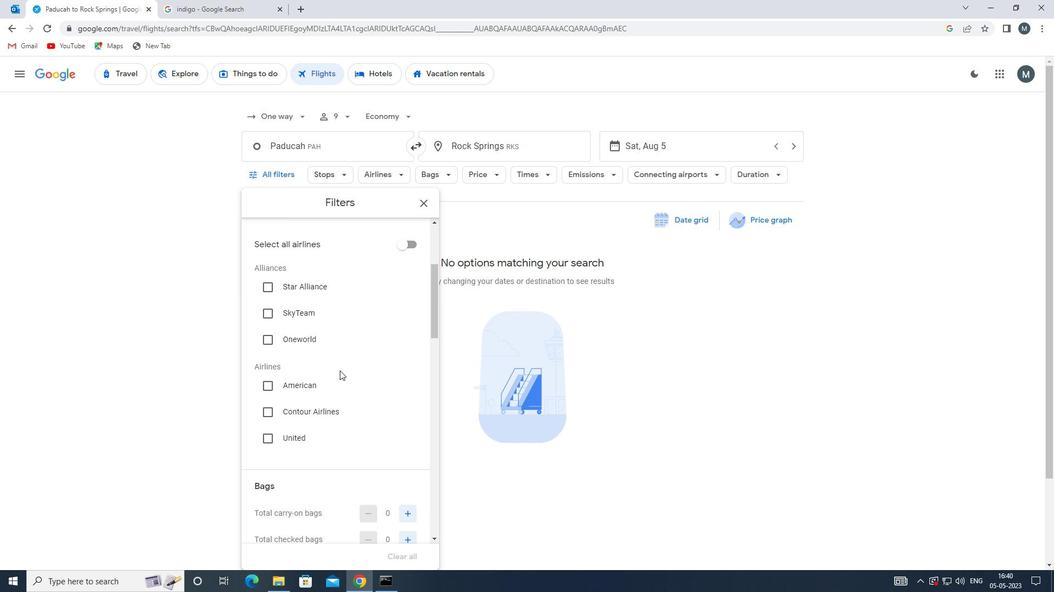 
Action: Mouse moved to (340, 370)
Screenshot: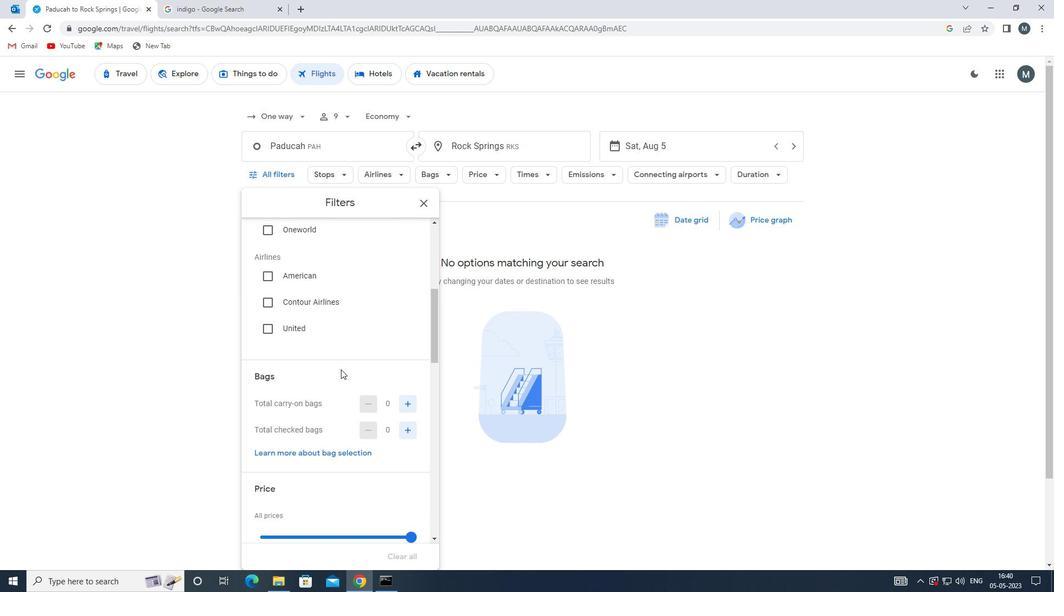 
Action: Mouse scrolled (340, 369) with delta (0, 0)
Screenshot: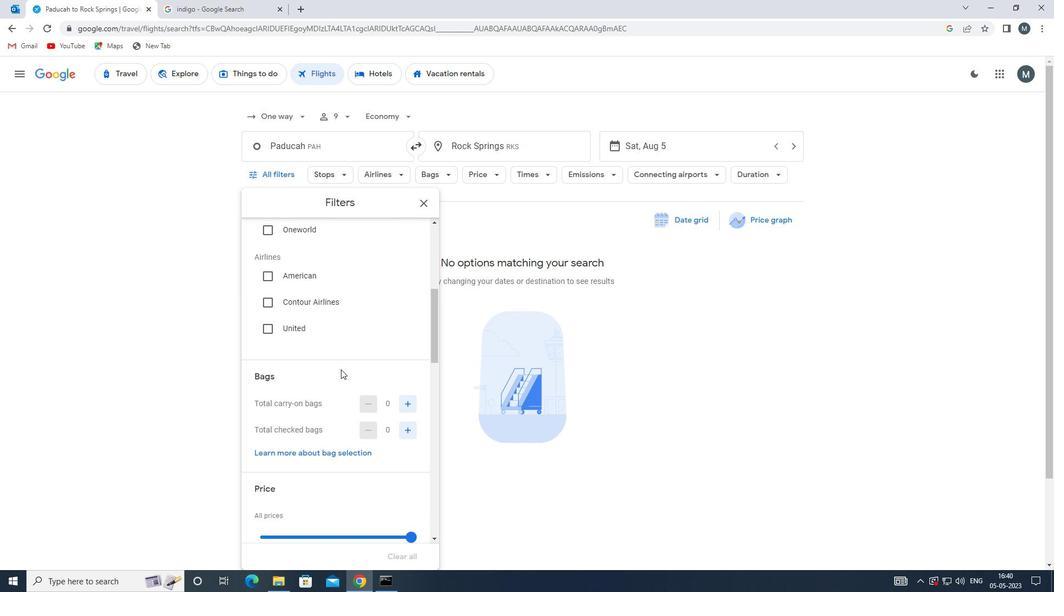 
Action: Mouse moved to (404, 374)
Screenshot: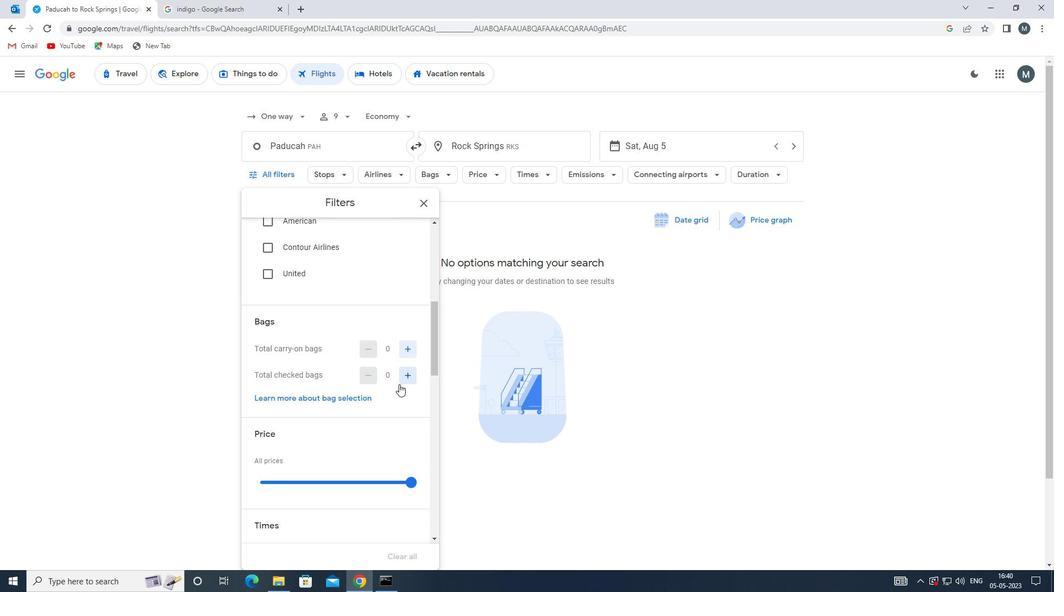 
Action: Mouse pressed left at (404, 374)
Screenshot: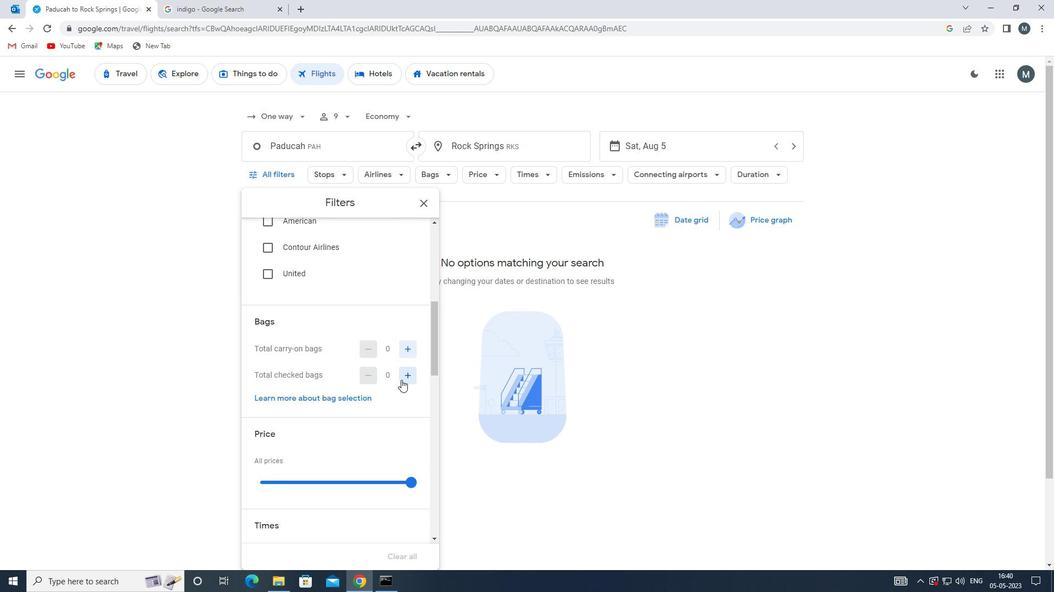 
Action: Mouse pressed left at (404, 374)
Screenshot: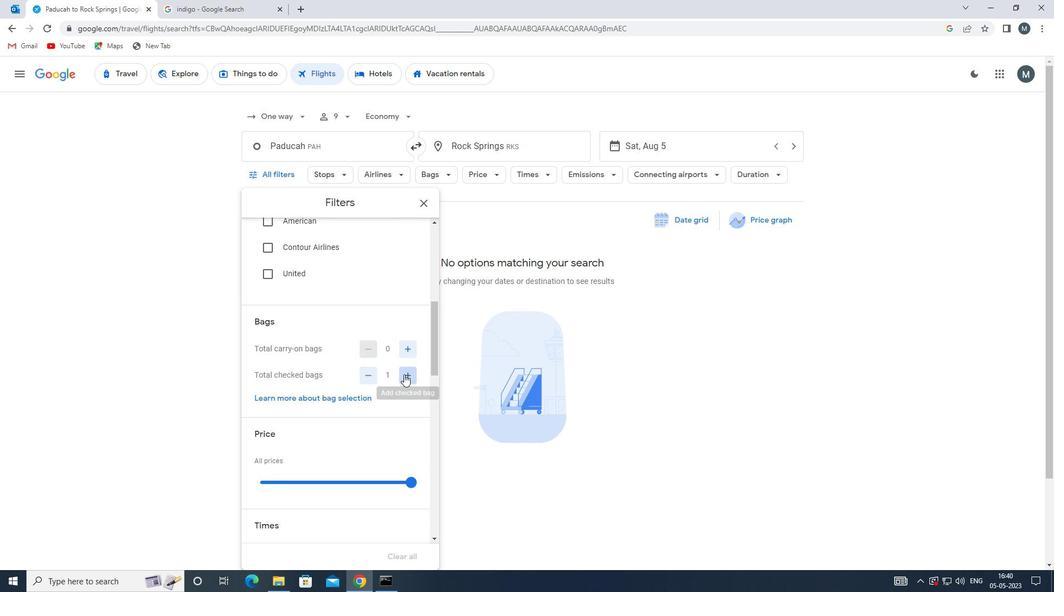 
Action: Mouse pressed left at (404, 374)
Screenshot: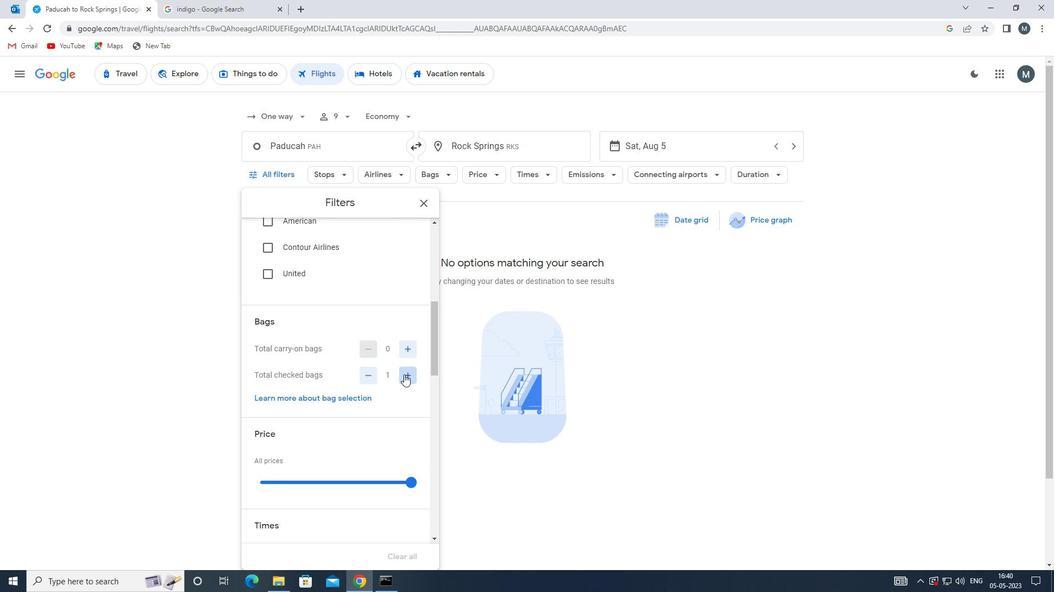 
Action: Mouse pressed left at (404, 374)
Screenshot: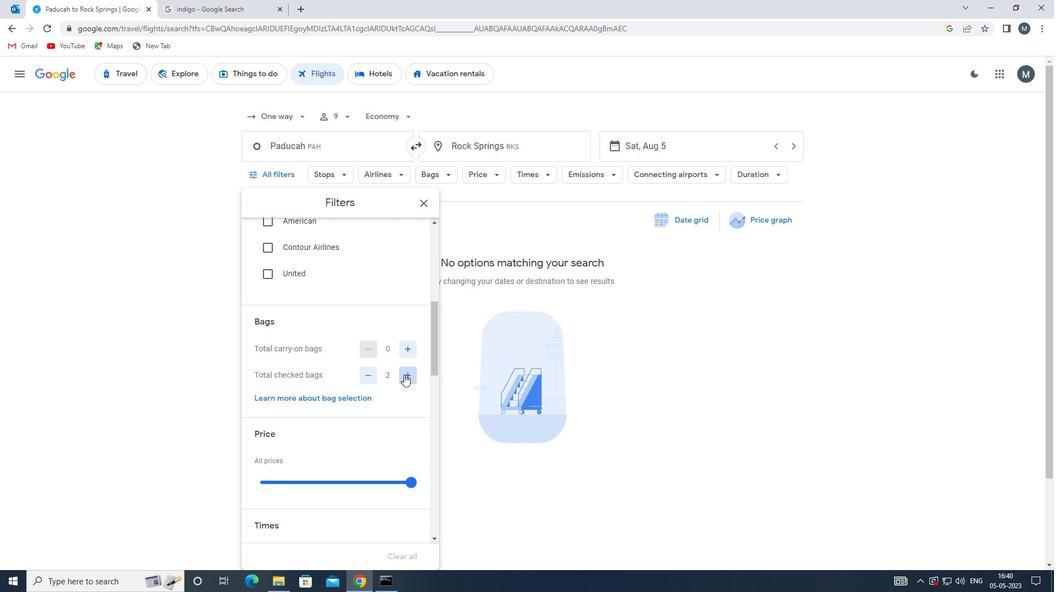 
Action: Mouse pressed left at (404, 374)
Screenshot: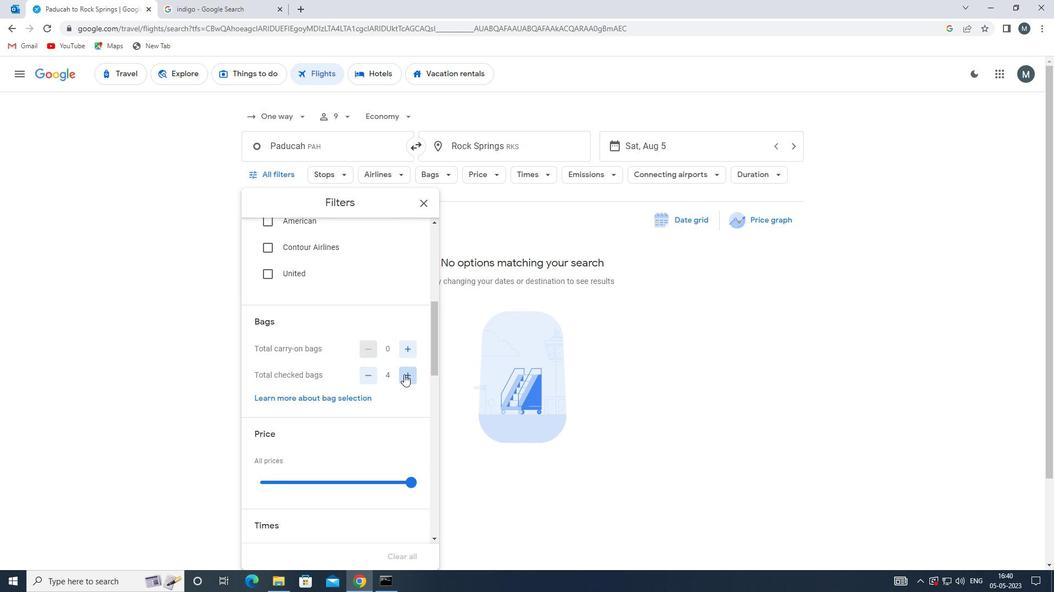 
Action: Mouse pressed left at (404, 374)
Screenshot: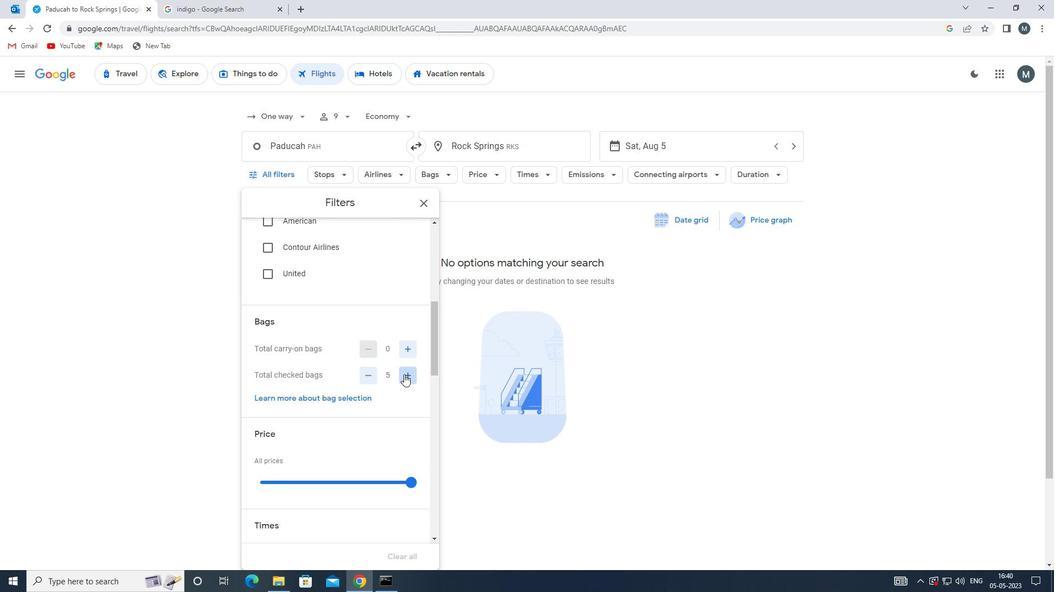 
Action: Mouse pressed left at (404, 374)
Screenshot: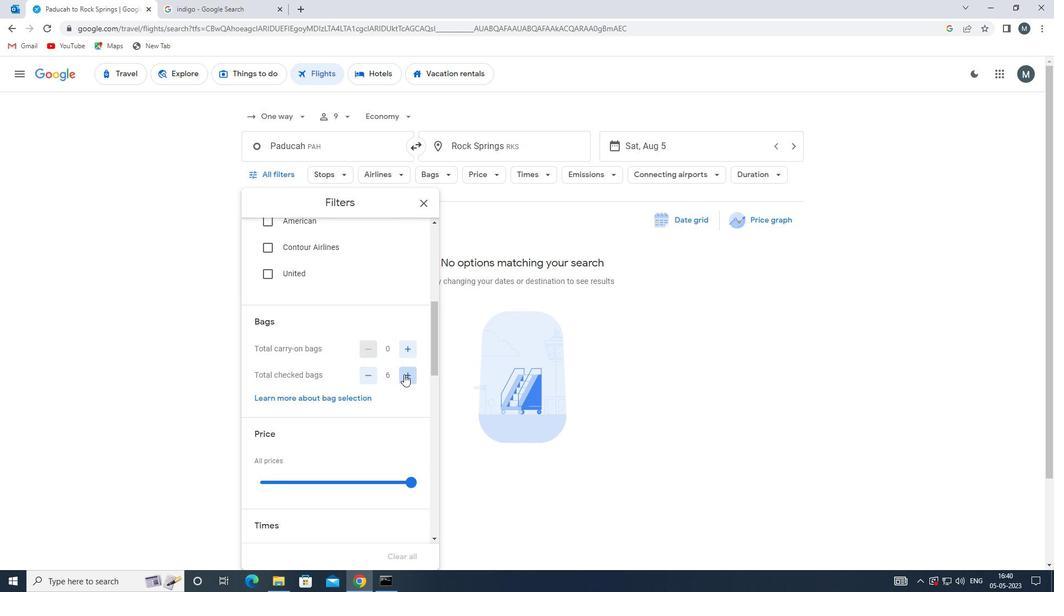 
Action: Mouse pressed left at (404, 374)
Screenshot: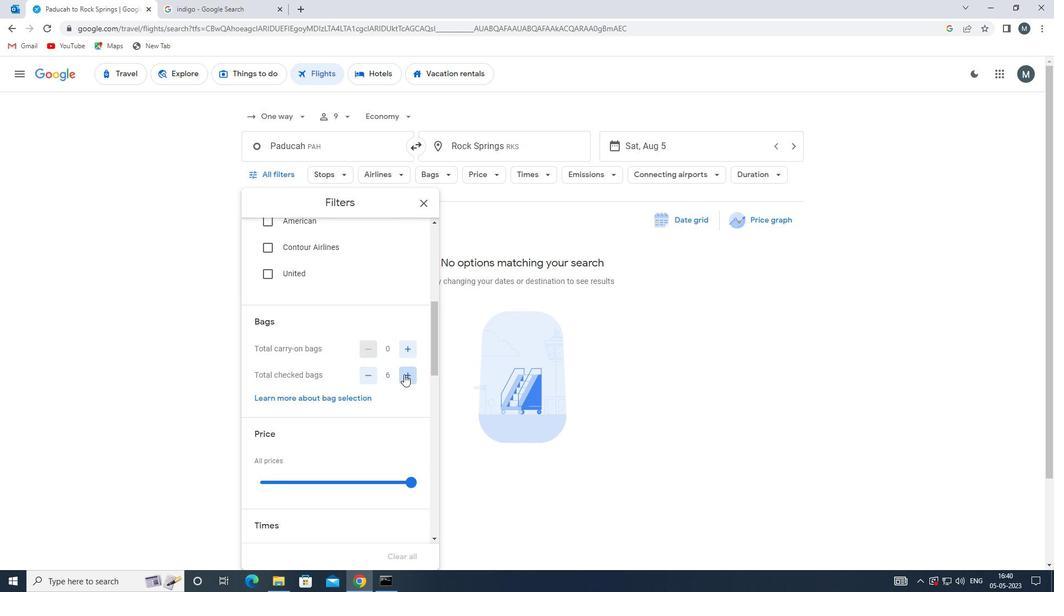 
Action: Mouse pressed left at (404, 374)
Screenshot: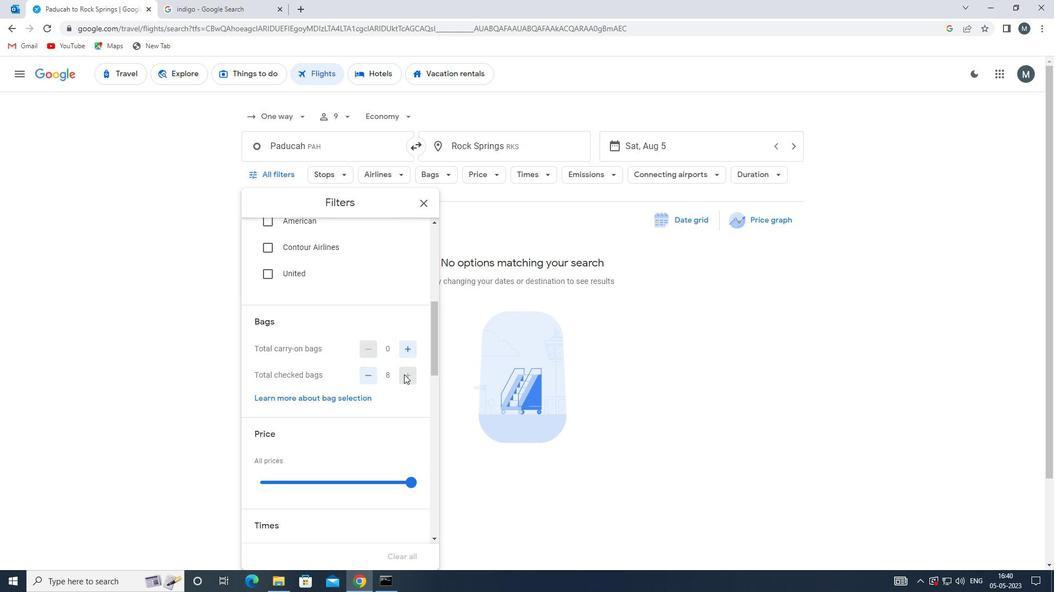 
Action: Mouse moved to (343, 400)
Screenshot: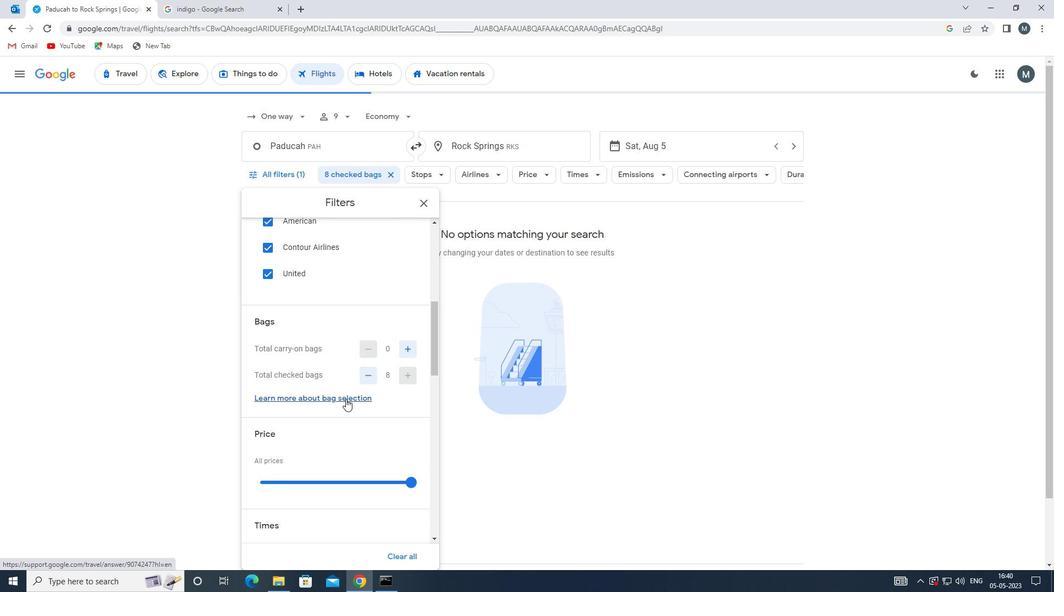 
Action: Mouse scrolled (343, 399) with delta (0, 0)
Screenshot: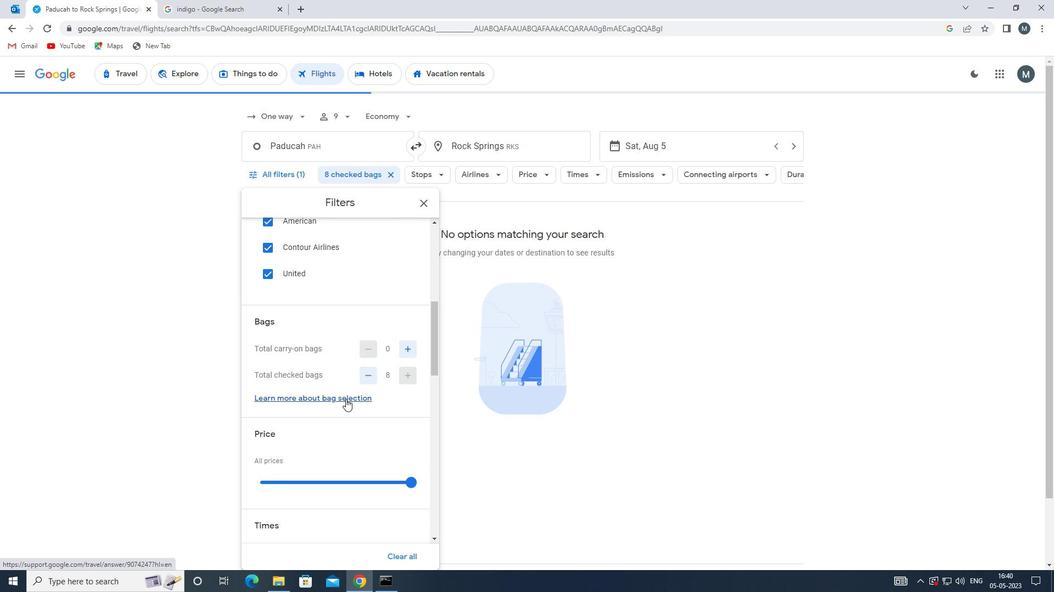 
Action: Mouse moved to (346, 382)
Screenshot: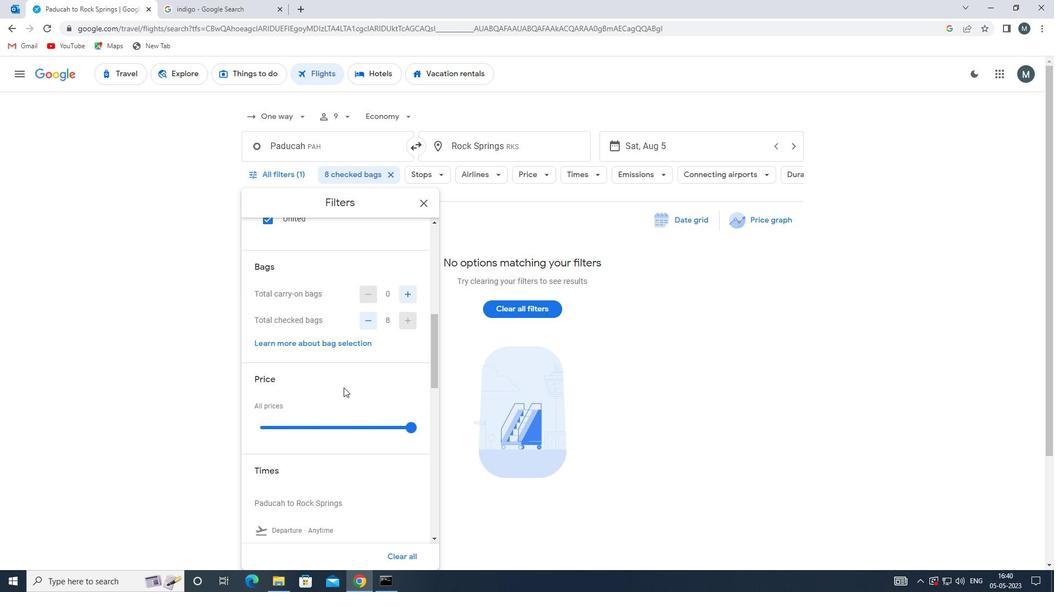 
Action: Mouse scrolled (346, 381) with delta (0, 0)
Screenshot: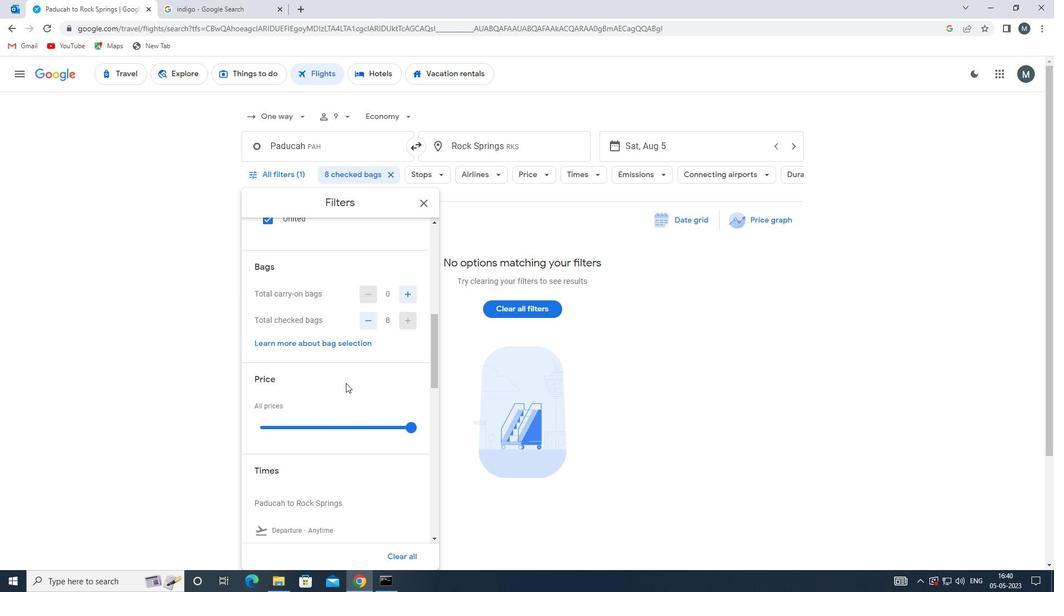 
Action: Mouse moved to (357, 366)
Screenshot: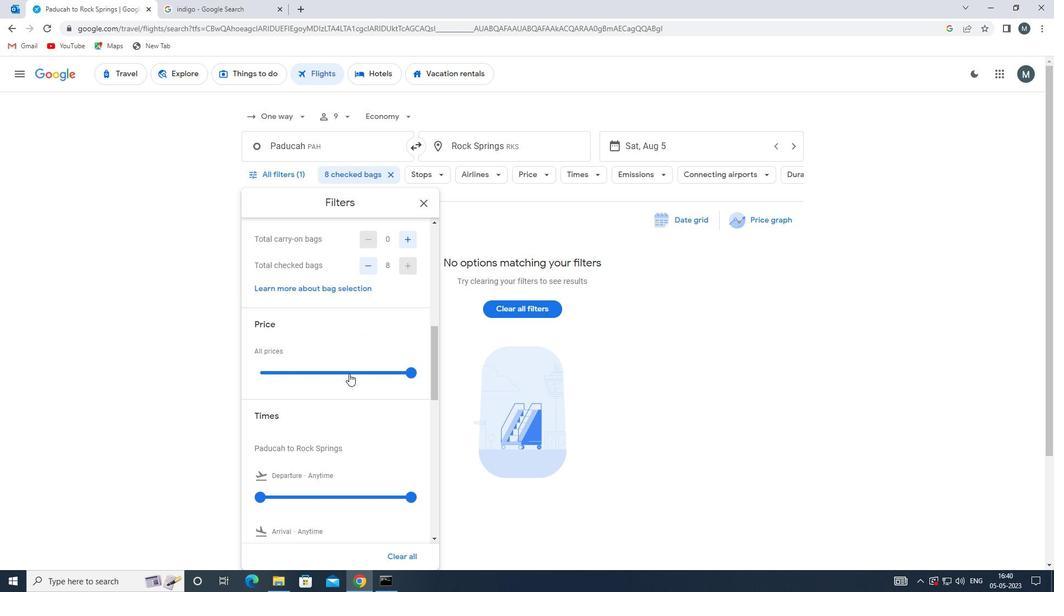
Action: Mouse pressed left at (357, 366)
Screenshot: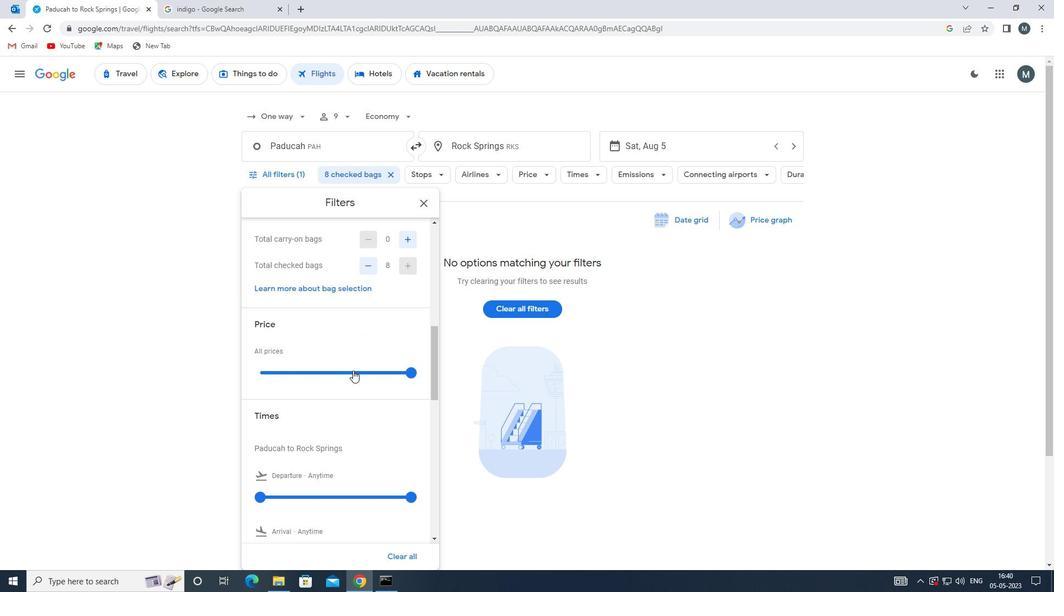 
Action: Mouse moved to (355, 370)
Screenshot: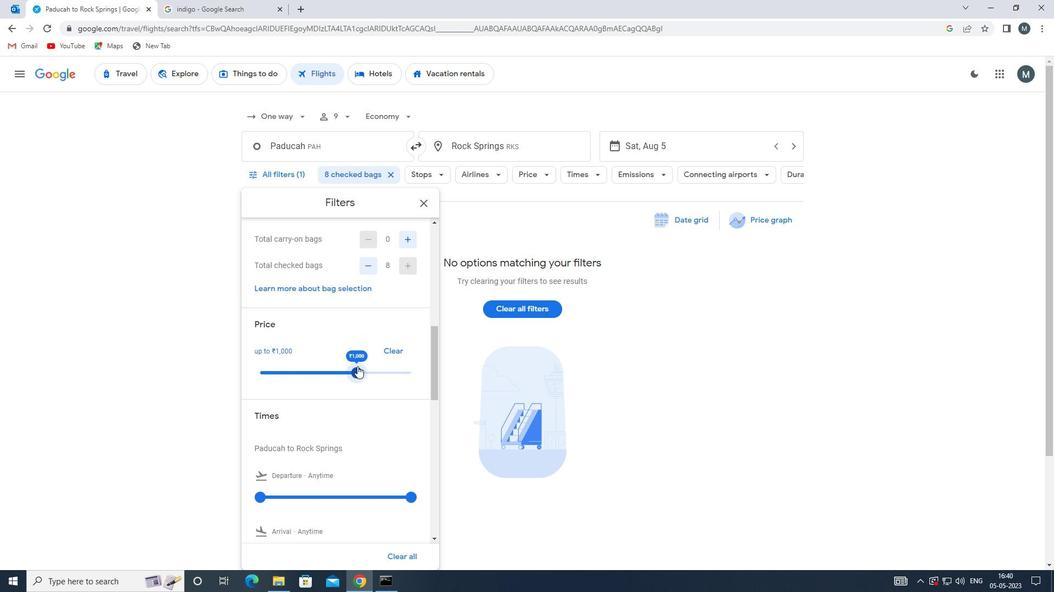 
Action: Mouse pressed left at (355, 370)
Screenshot: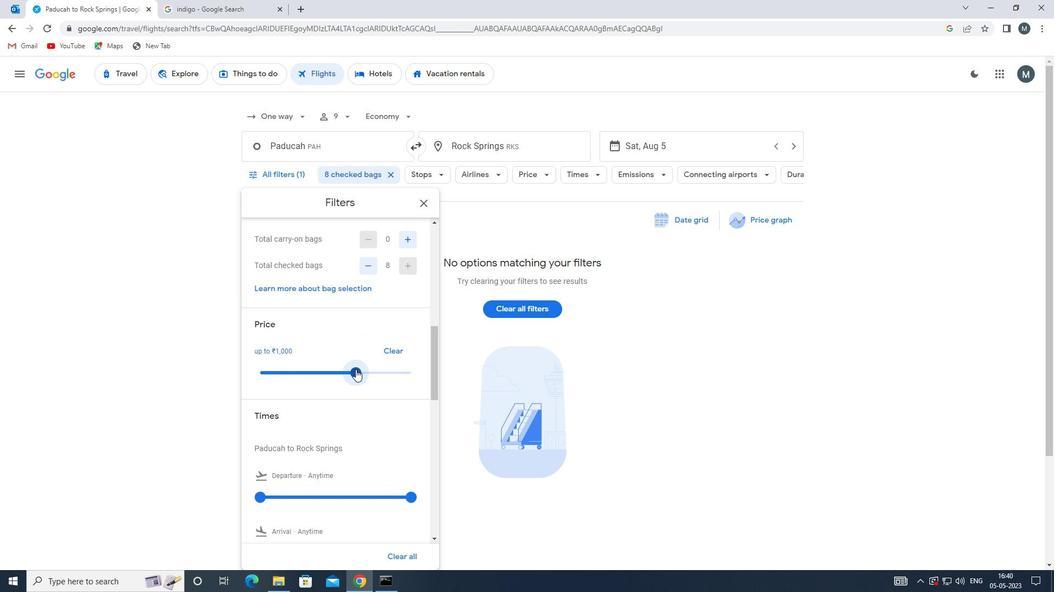 
Action: Mouse moved to (334, 365)
Screenshot: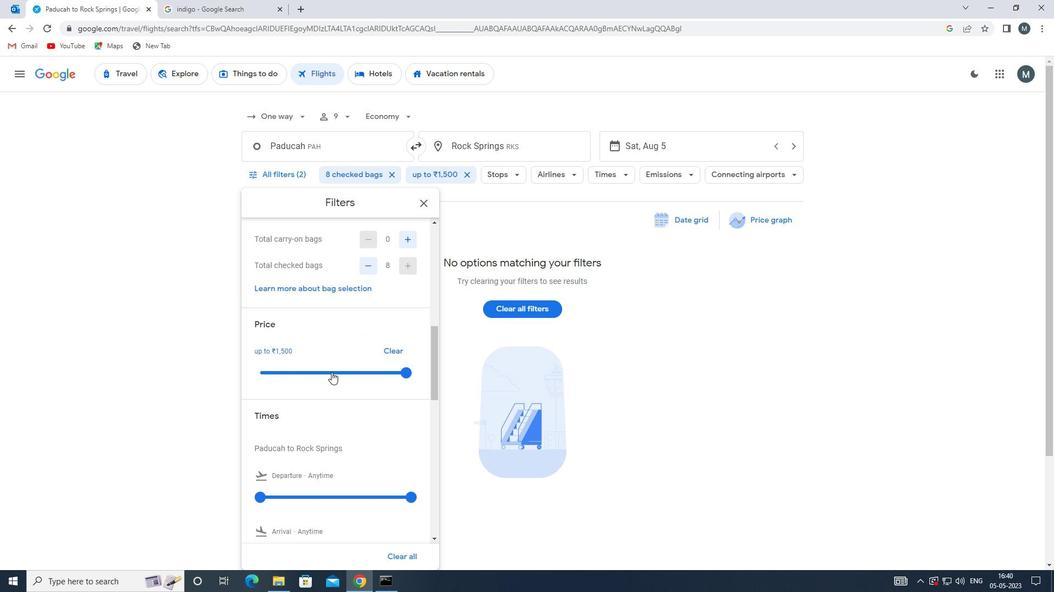 
Action: Mouse scrolled (334, 364) with delta (0, 0)
Screenshot: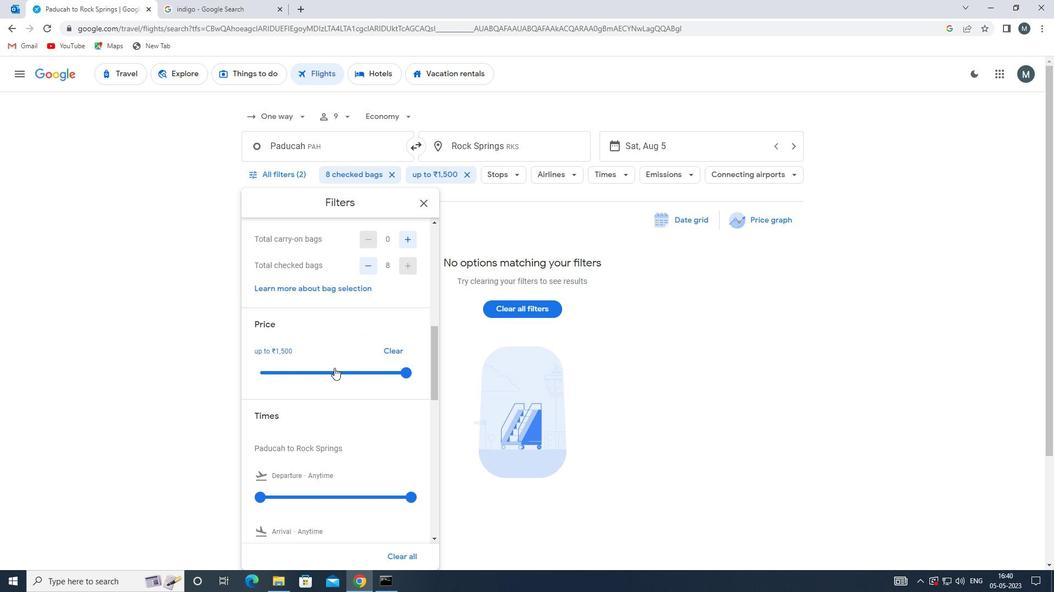 
Action: Mouse moved to (334, 363)
Screenshot: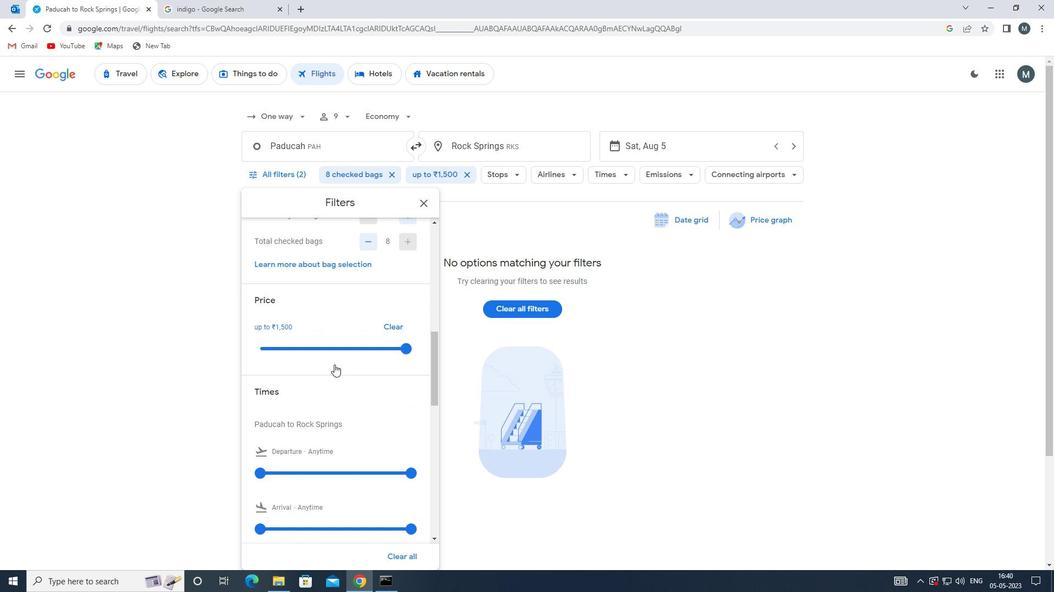 
Action: Mouse scrolled (334, 363) with delta (0, 0)
Screenshot: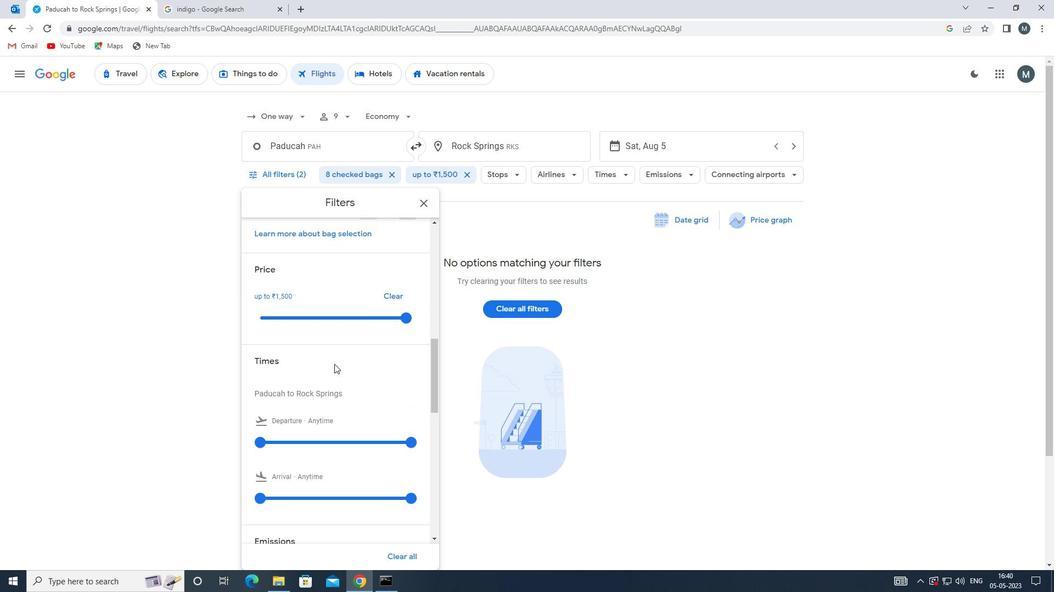 
Action: Mouse moved to (264, 389)
Screenshot: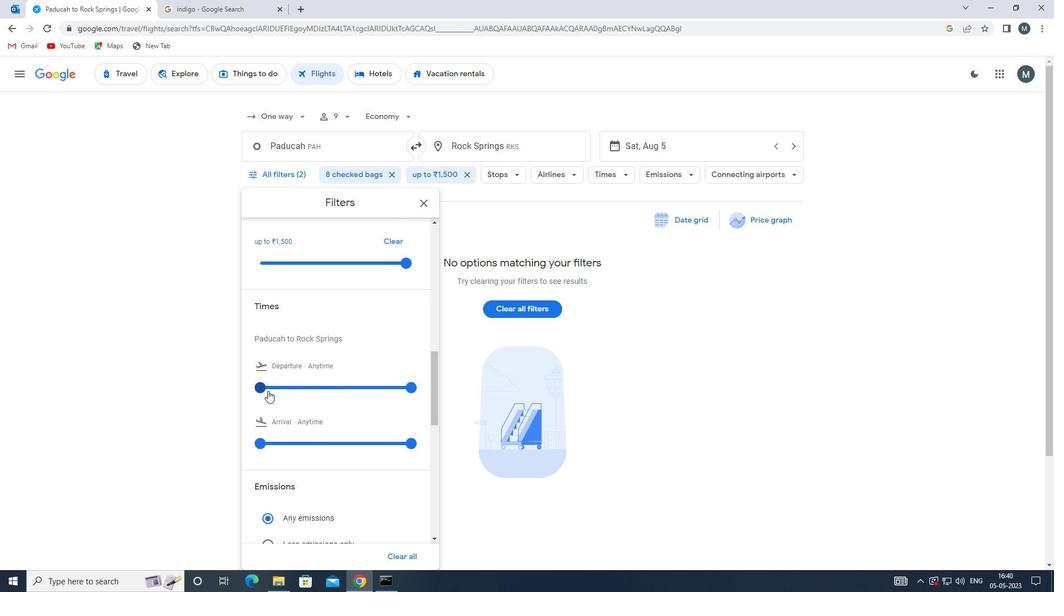 
Action: Mouse pressed left at (264, 389)
Screenshot: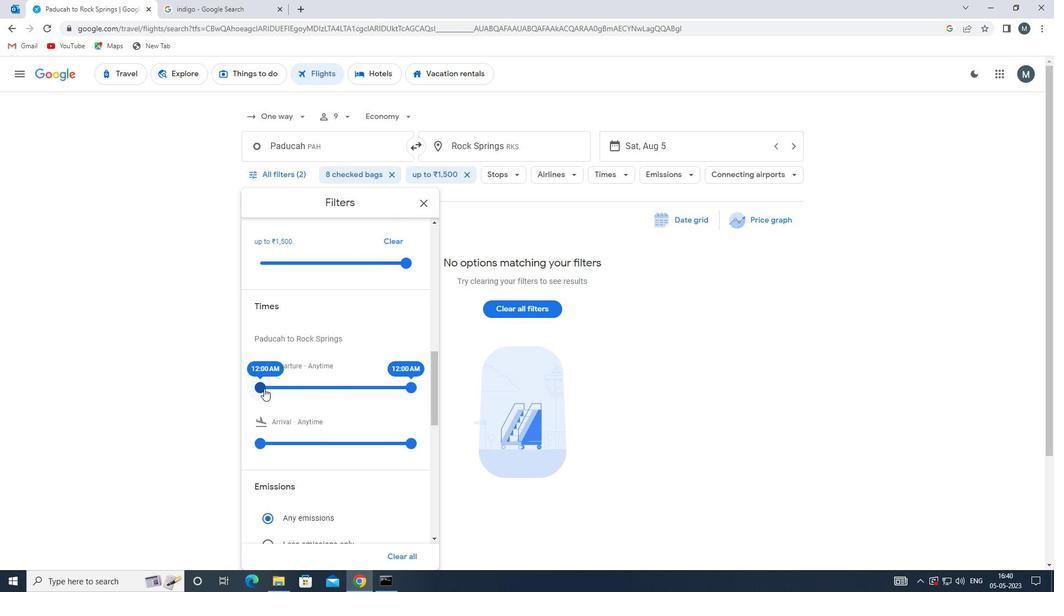
Action: Mouse moved to (413, 385)
Screenshot: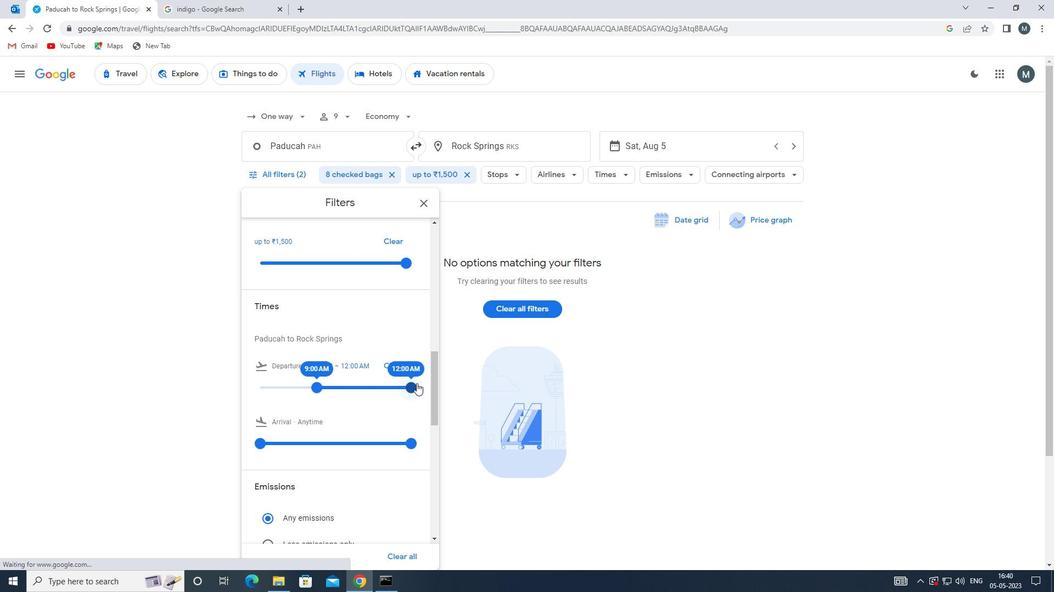 
Action: Mouse pressed left at (413, 385)
Screenshot: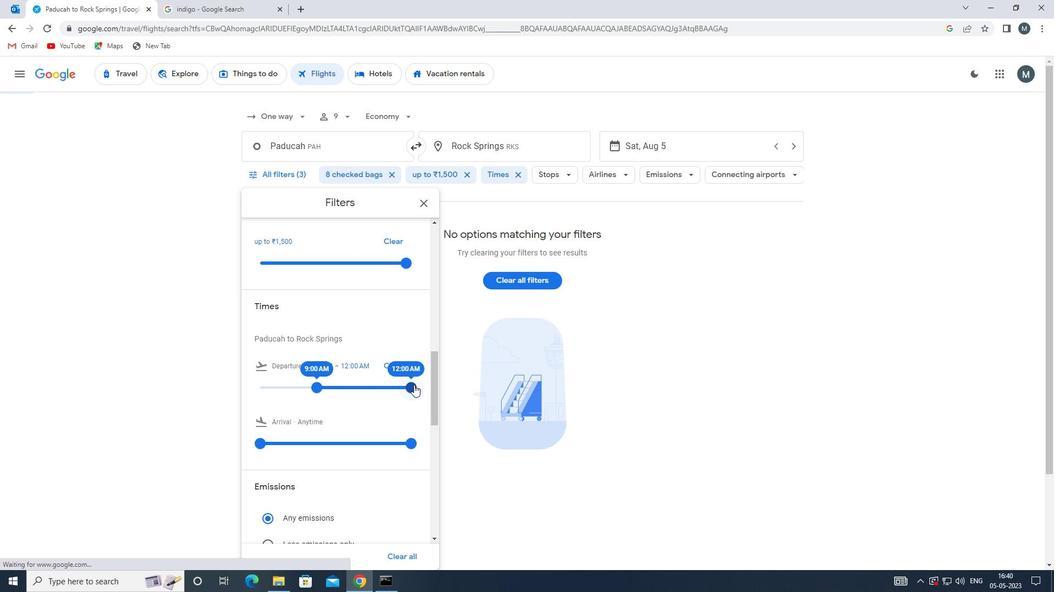 
Action: Mouse moved to (354, 377)
Screenshot: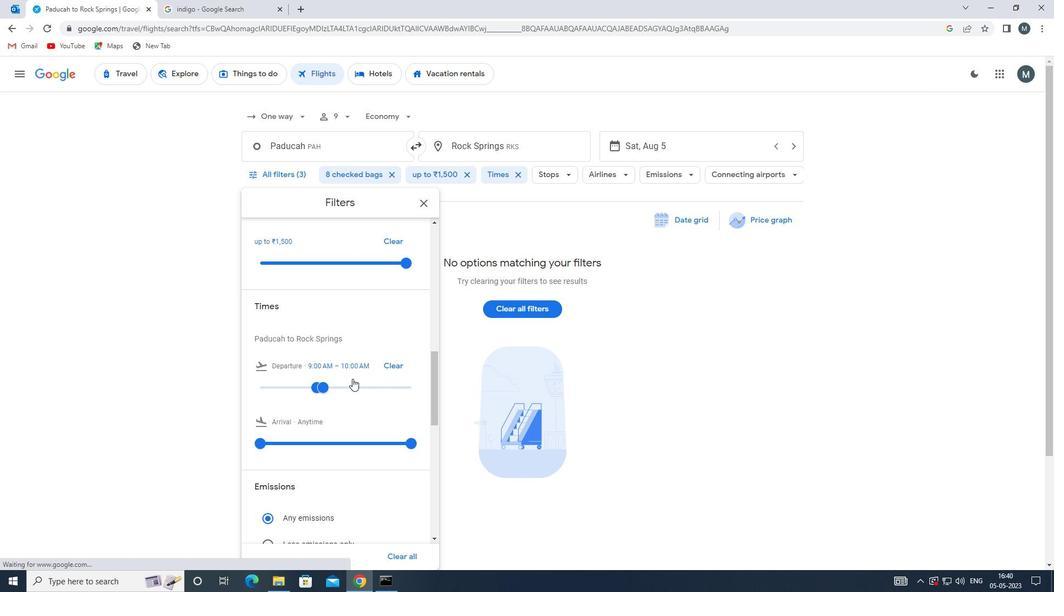 
Action: Mouse scrolled (354, 377) with delta (0, 0)
Screenshot: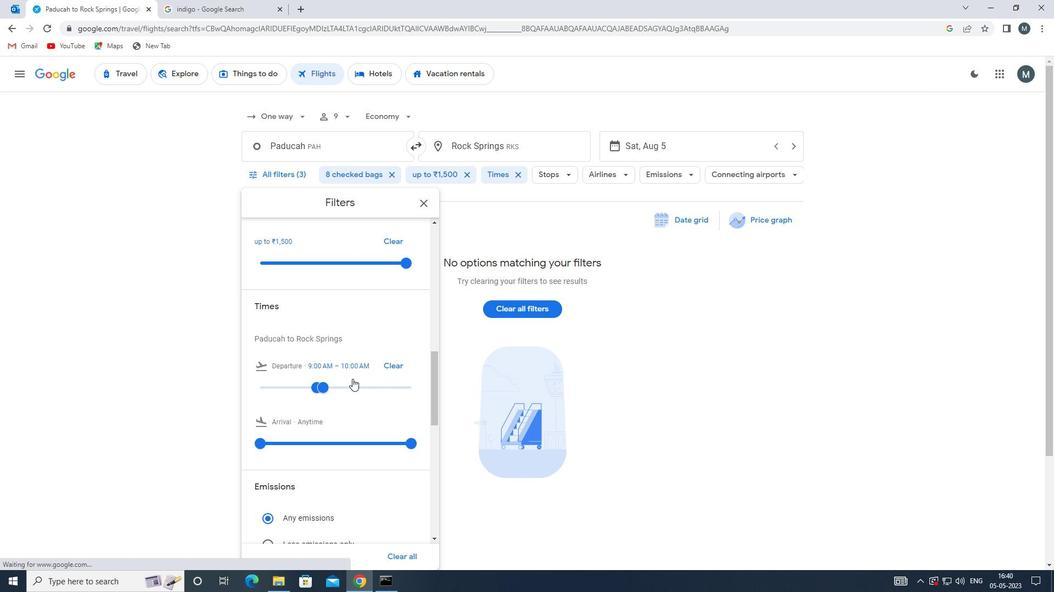 
Action: Mouse moved to (352, 378)
Screenshot: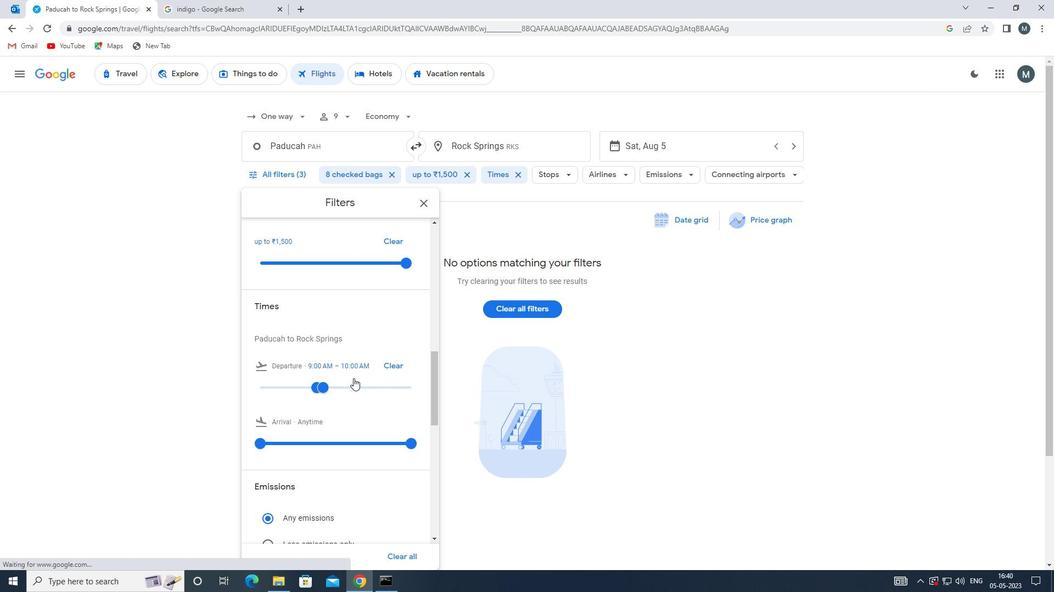 
Action: Mouse scrolled (352, 377) with delta (0, 0)
Screenshot: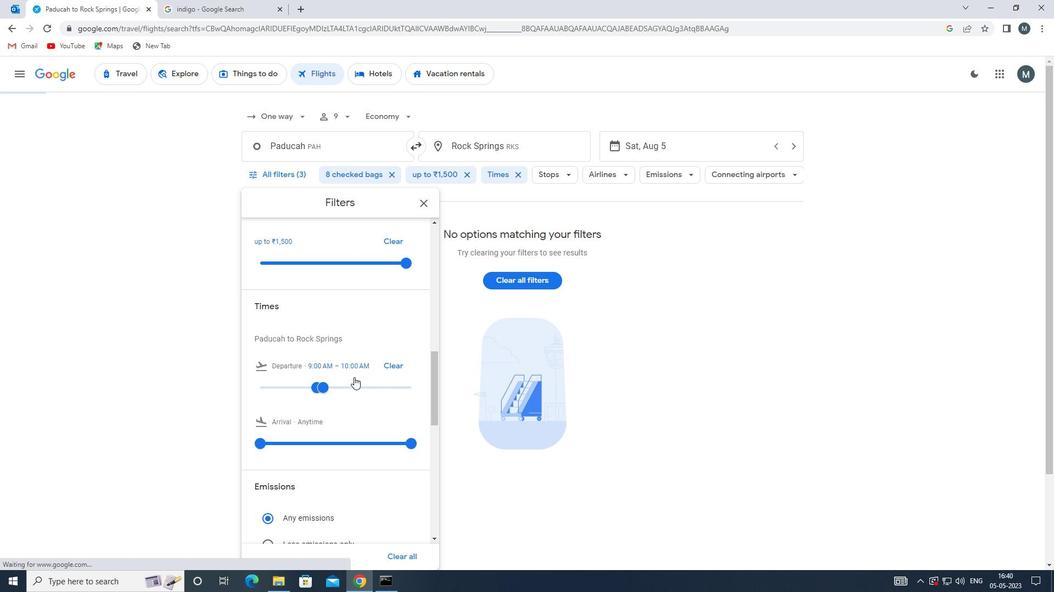 
Action: Mouse moved to (420, 205)
Screenshot: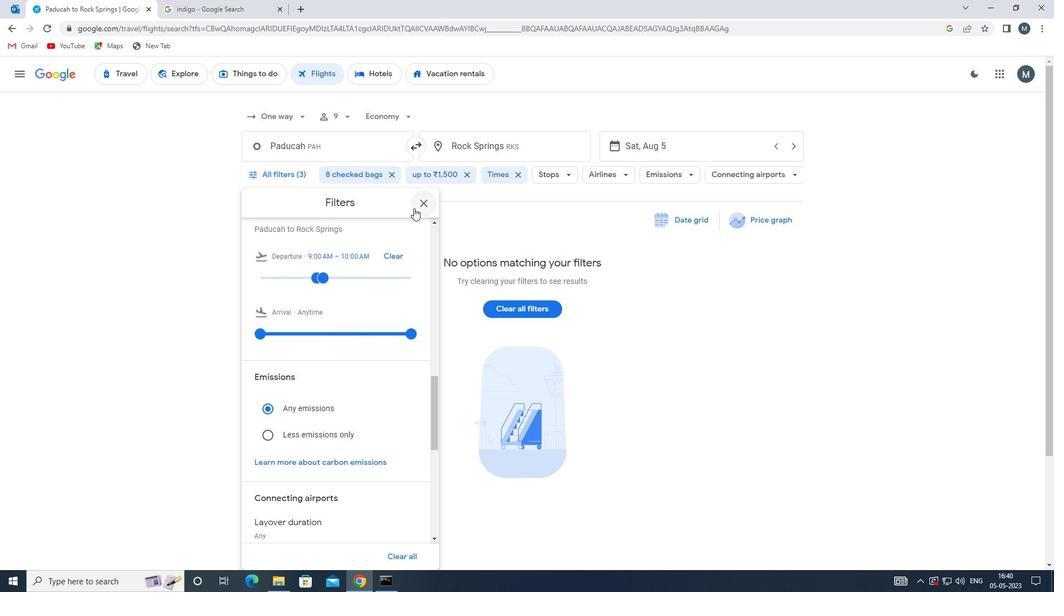 
Action: Mouse pressed left at (420, 205)
Screenshot: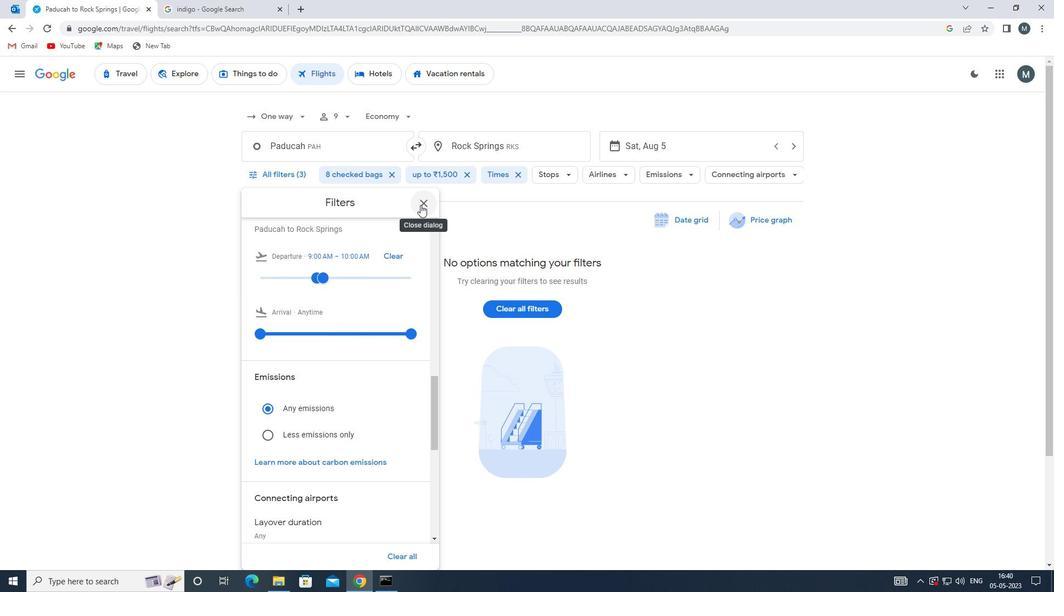 
